 Task: Send an email with the signature Emily Brown with the subject Introduction of new information and the message Can you please send me the most recent version of the project plan? from softage.10@softage.net to softage.1@softage.net and move the email from Sent Items to the folder Compensation
Action: Mouse moved to (75, 92)
Screenshot: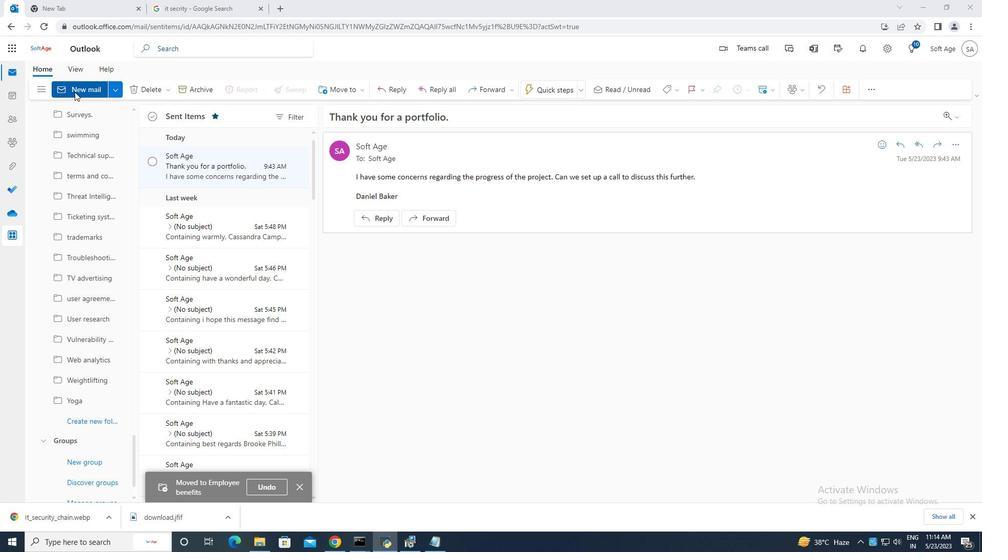 
Action: Mouse pressed left at (75, 92)
Screenshot: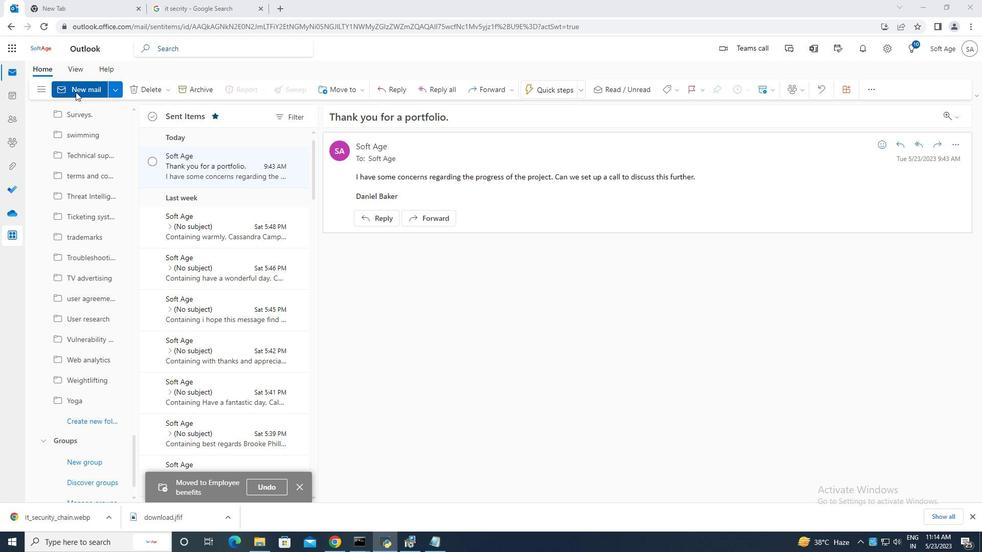 
Action: Mouse moved to (662, 90)
Screenshot: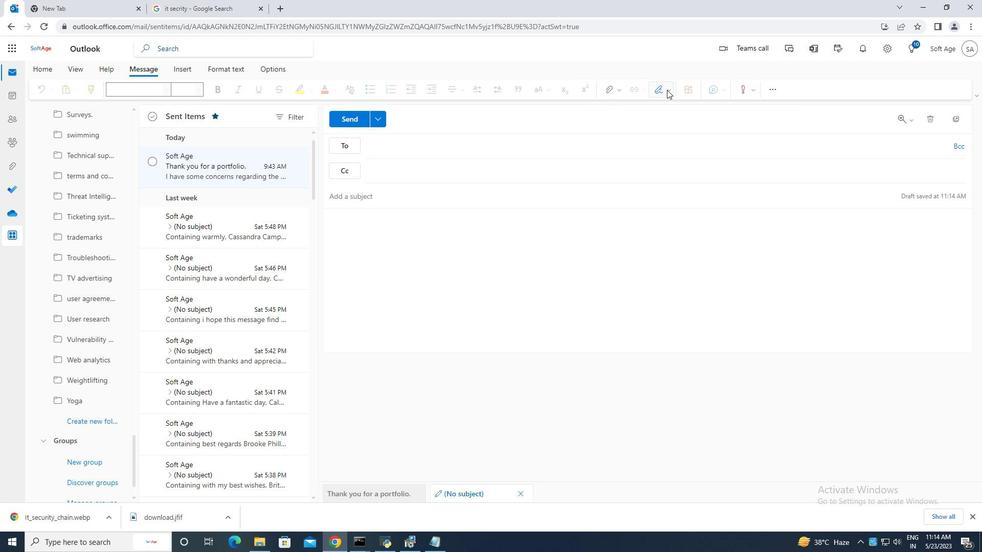 
Action: Mouse pressed left at (662, 90)
Screenshot: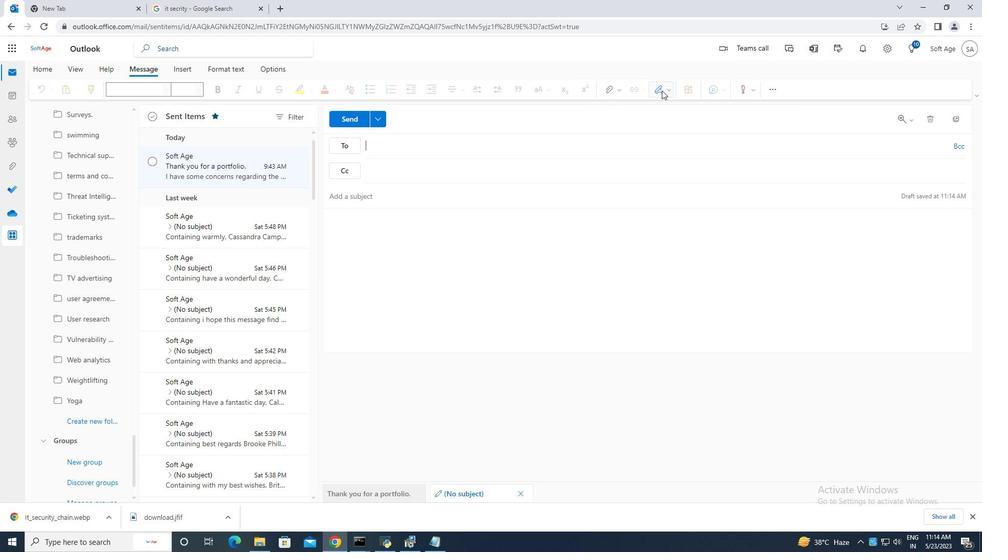 
Action: Mouse moved to (358, 194)
Screenshot: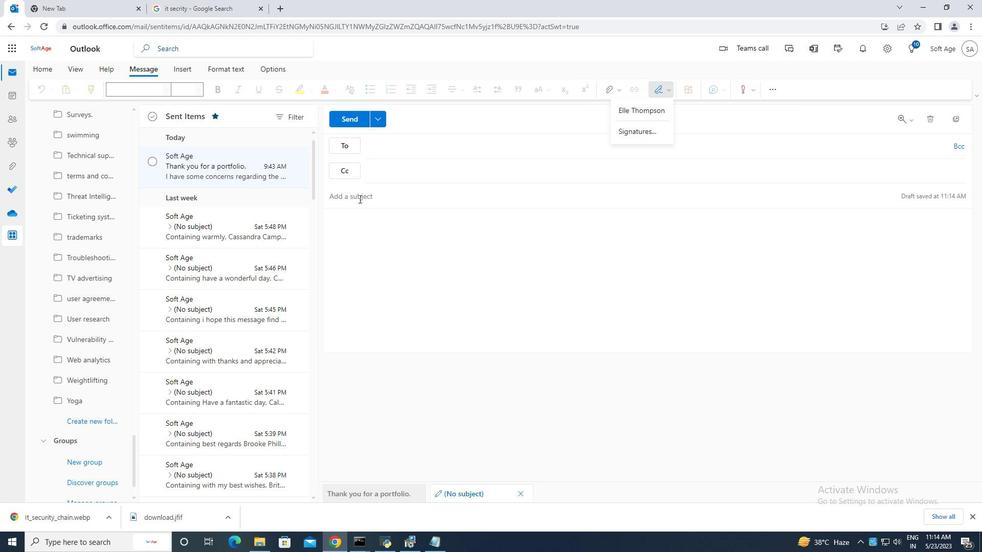 
Action: Mouse pressed left at (358, 194)
Screenshot: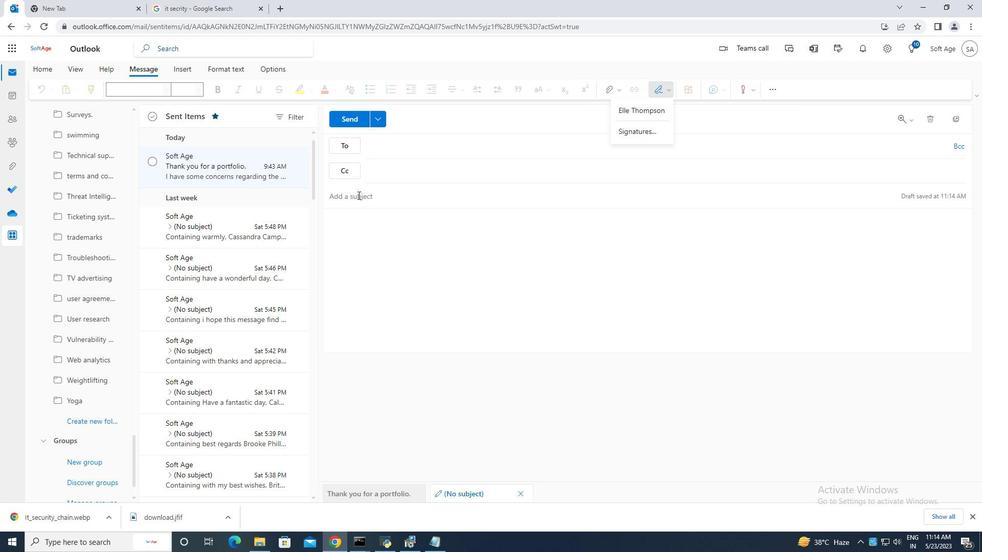 
Action: Mouse moved to (358, 194)
Screenshot: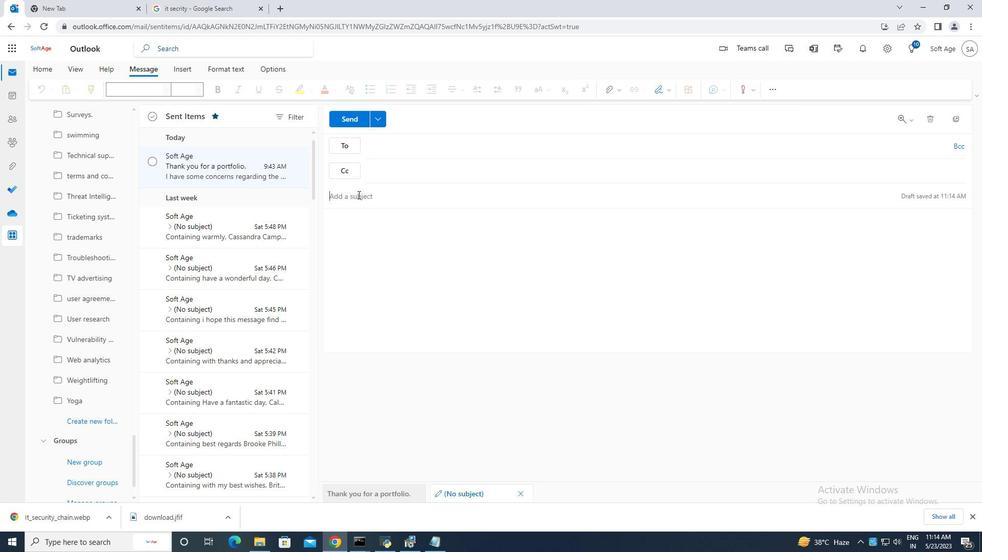 
Action: Key pressed <Key.caps_lock>
Screenshot: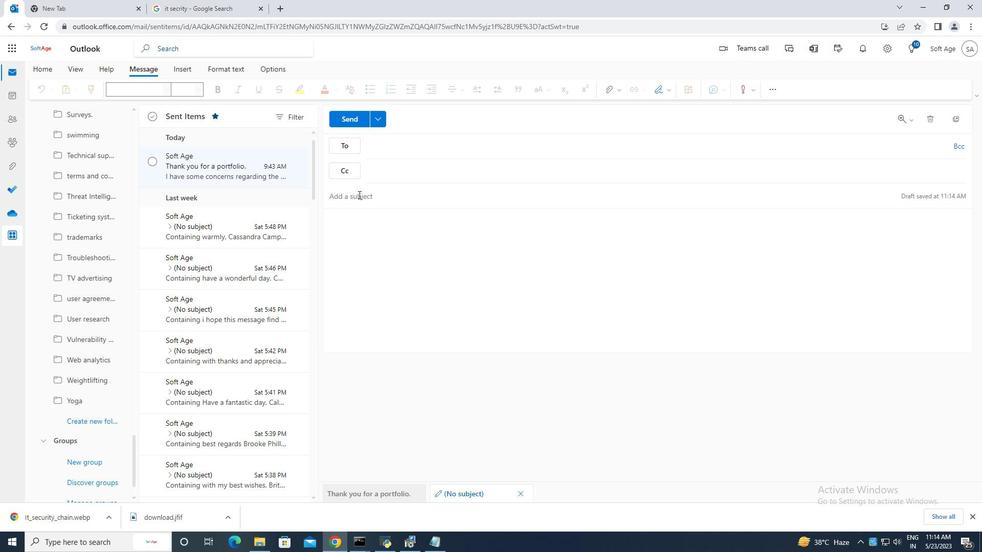 
Action: Mouse moved to (657, 93)
Screenshot: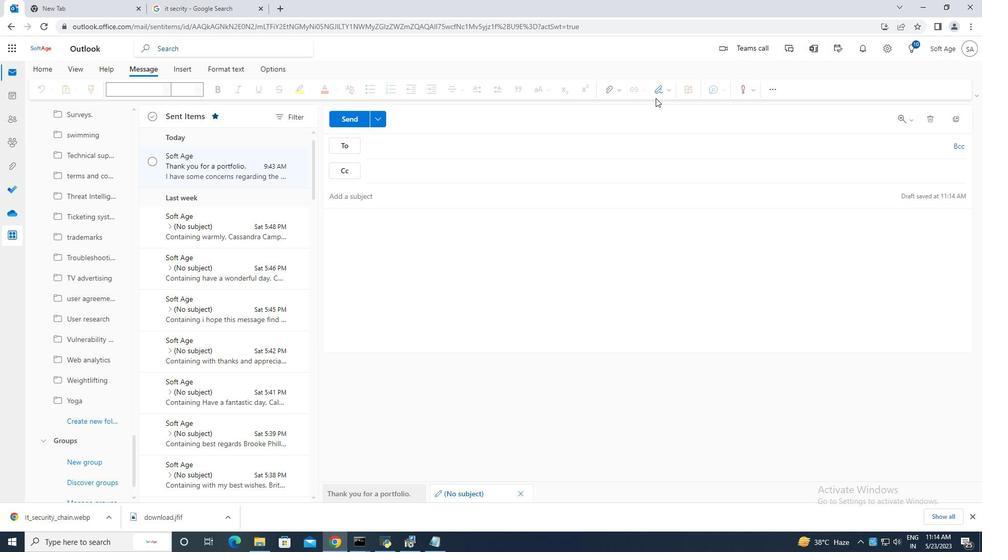 
Action: Mouse pressed left at (657, 93)
Screenshot: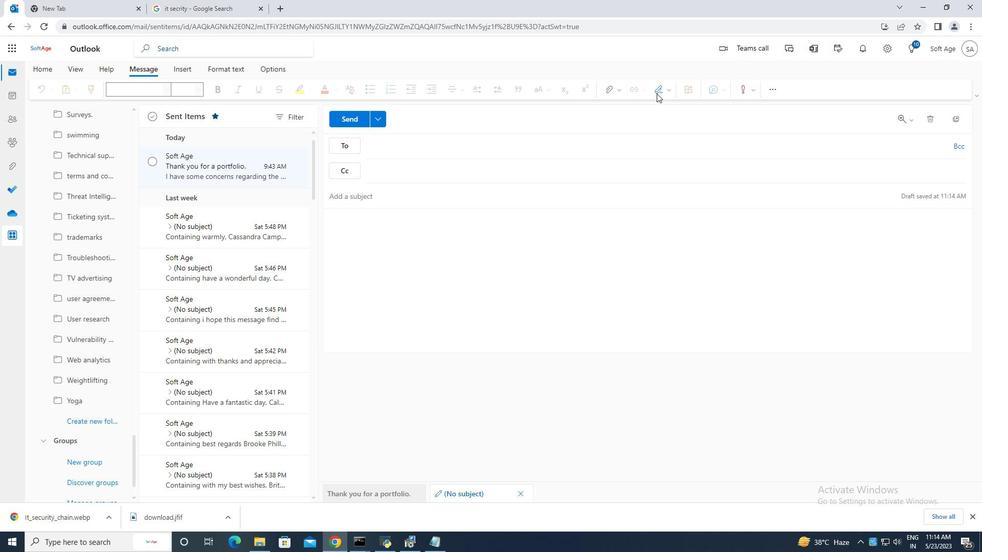 
Action: Mouse moved to (645, 132)
Screenshot: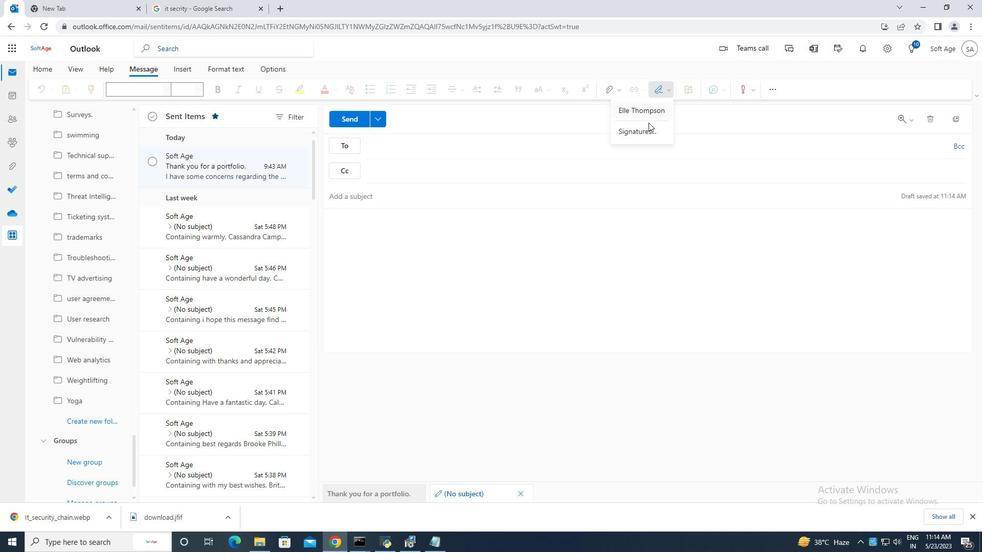 
Action: Mouse pressed left at (645, 132)
Screenshot: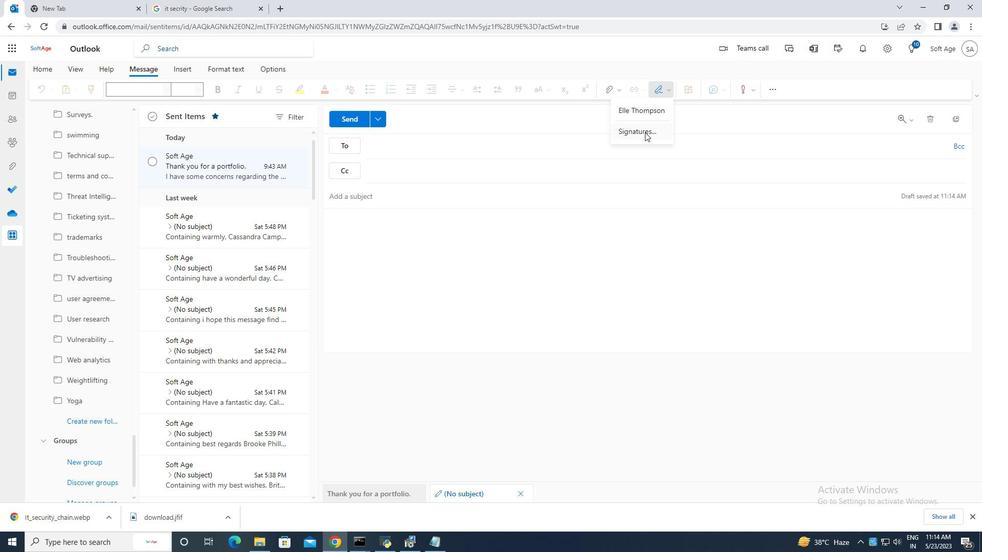 
Action: Mouse moved to (701, 171)
Screenshot: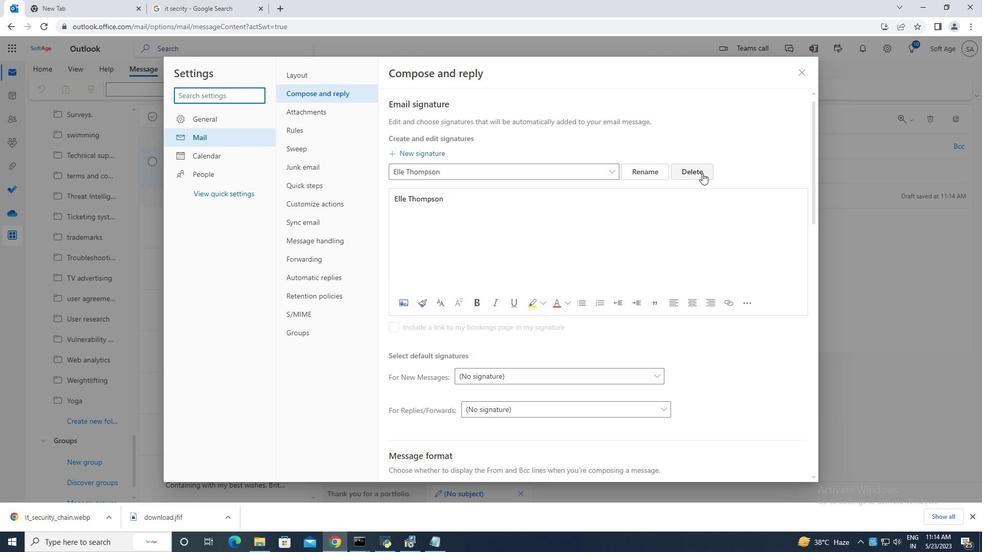 
Action: Mouse pressed left at (701, 171)
Screenshot: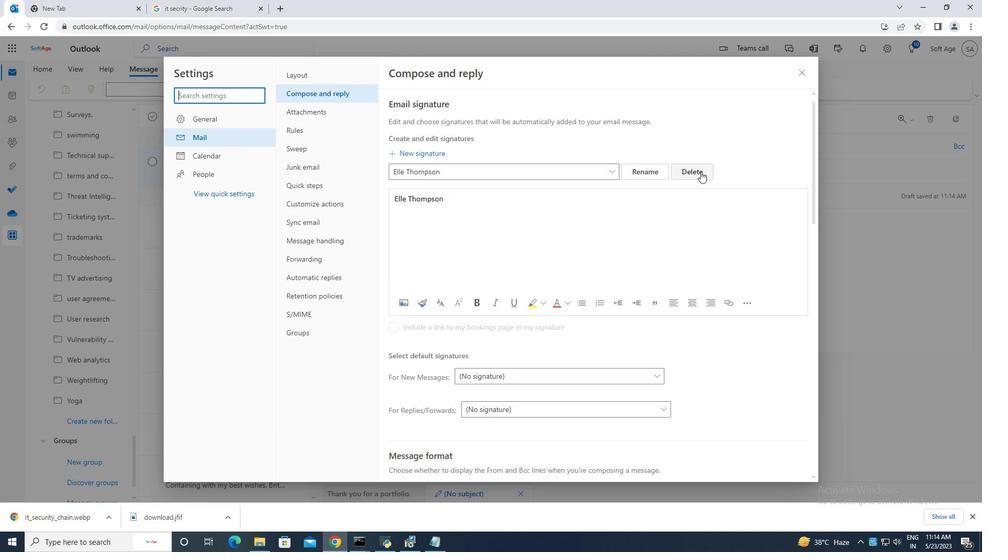 
Action: Mouse moved to (447, 173)
Screenshot: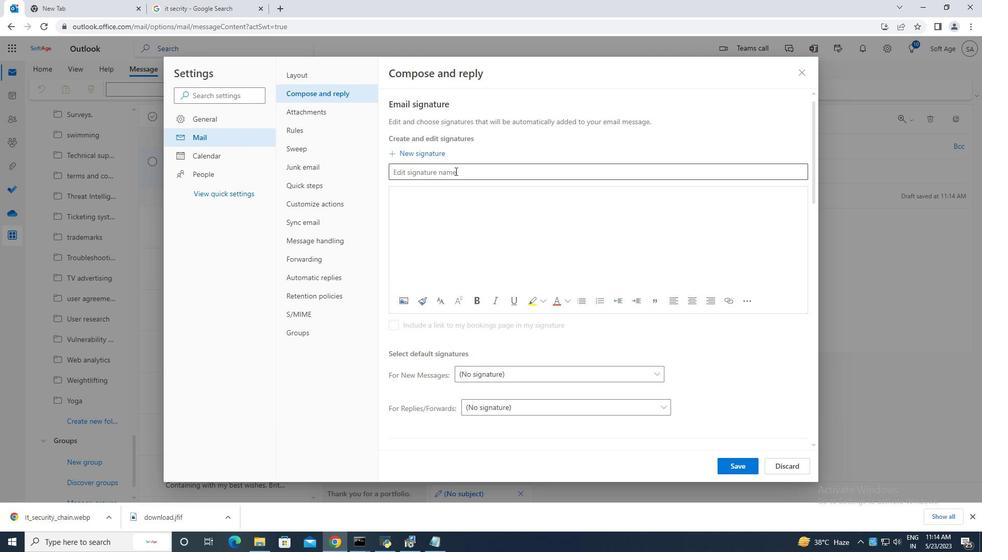 
Action: Mouse pressed left at (447, 173)
Screenshot: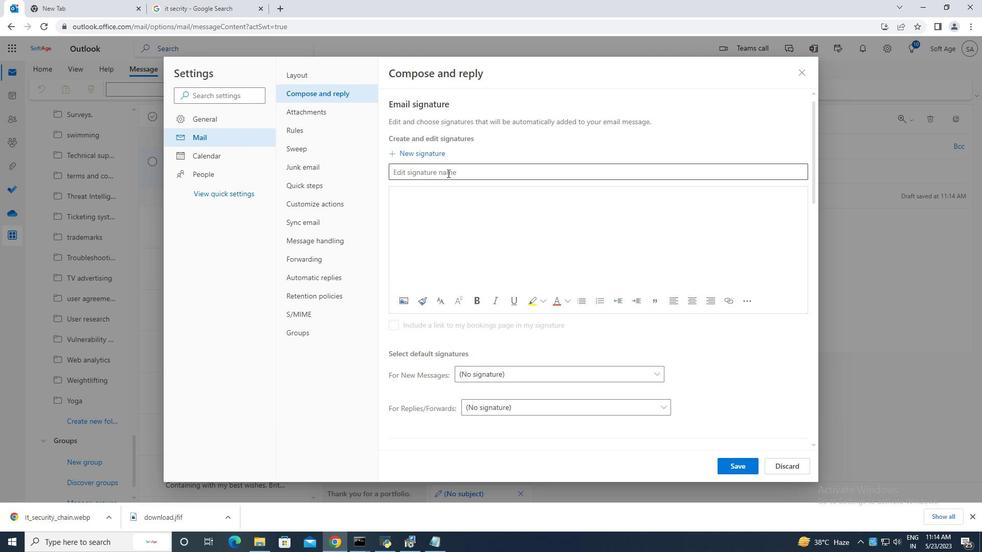 
Action: Key pressed <Key.caps_lock>e<Key.caps_lock>MILY<Key.space><Key.backspace><Key.backspace><Key.backspace><Key.backspace><Key.backspace><Key.backspace>E<Key.caps_lock>mily<Key.space><Key.caps_lock>B<Key.caps_lock>rown
Screenshot: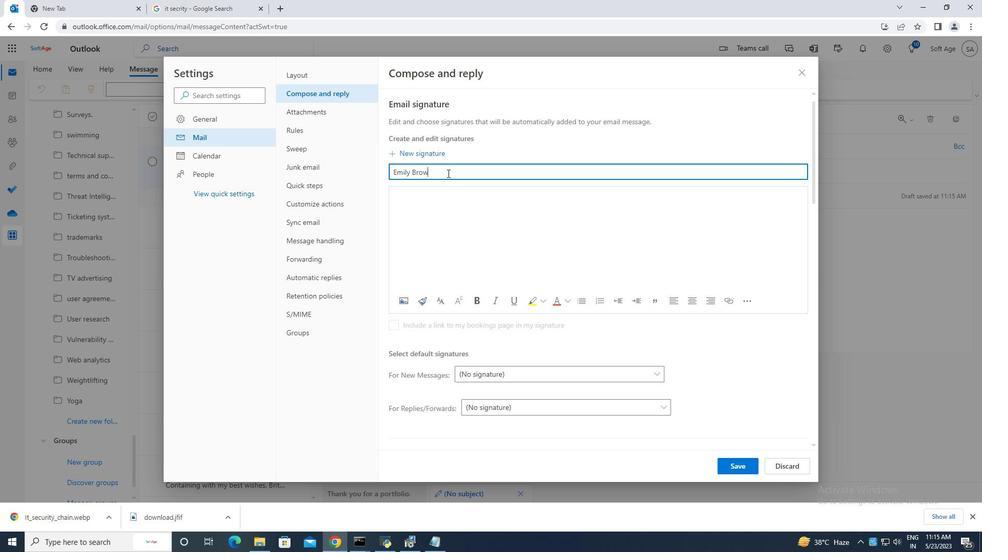 
Action: Mouse moved to (413, 204)
Screenshot: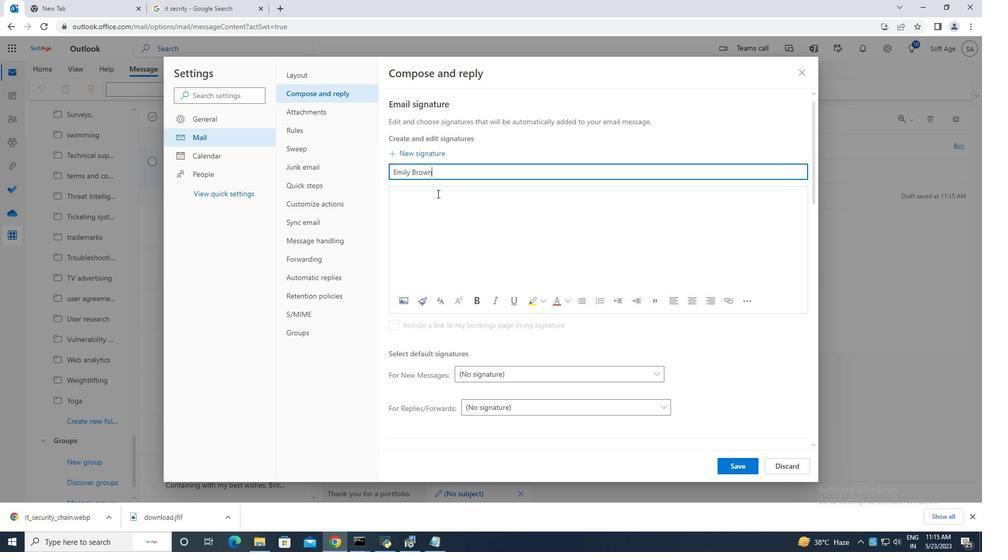 
Action: Mouse pressed left at (413, 204)
Screenshot: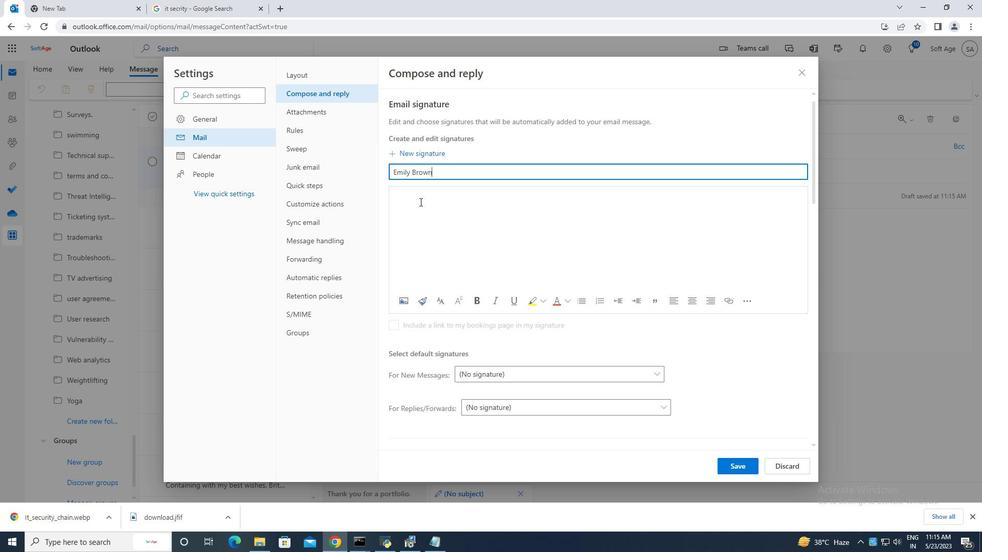 
Action: Key pressed <Key.caps_lock>E<Key.caps_lock>mily<Key.space><Key.caps_lock>B<Key.caps_lock>rown
Screenshot: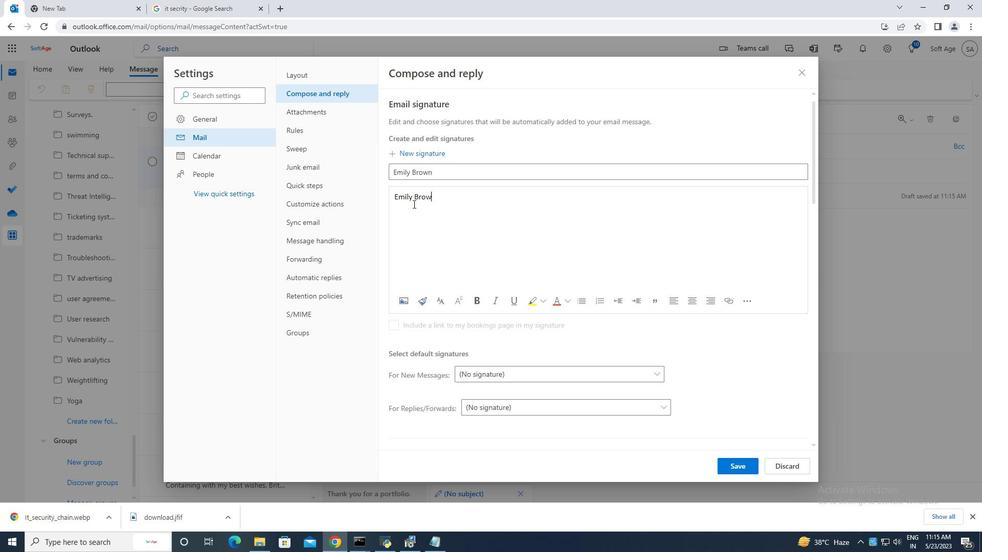 
Action: Mouse moved to (745, 471)
Screenshot: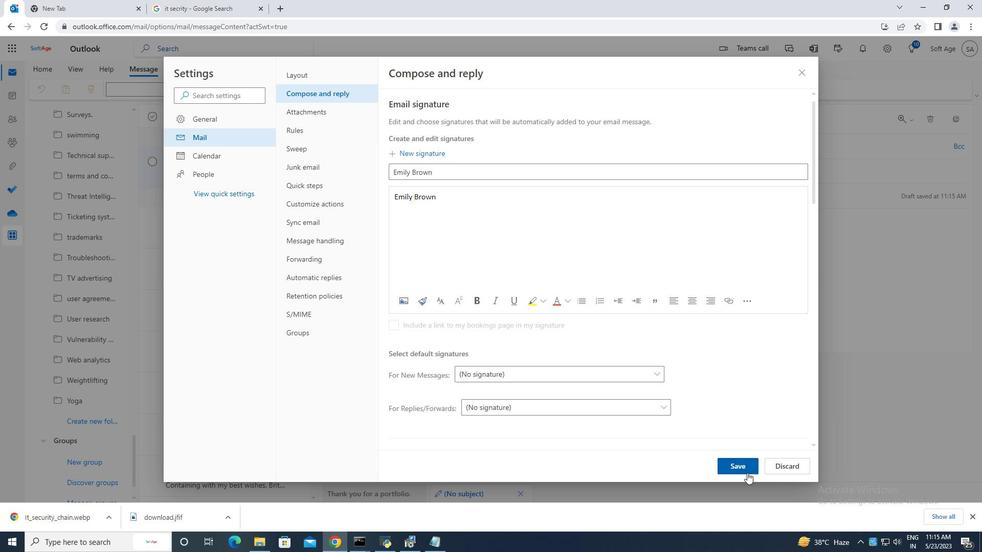 
Action: Mouse pressed left at (745, 471)
Screenshot: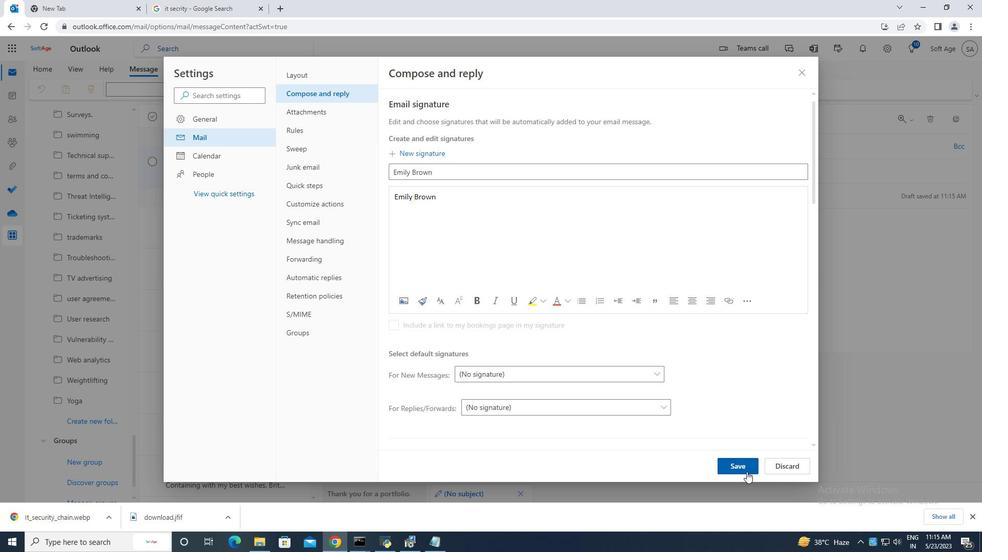 
Action: Mouse moved to (802, 73)
Screenshot: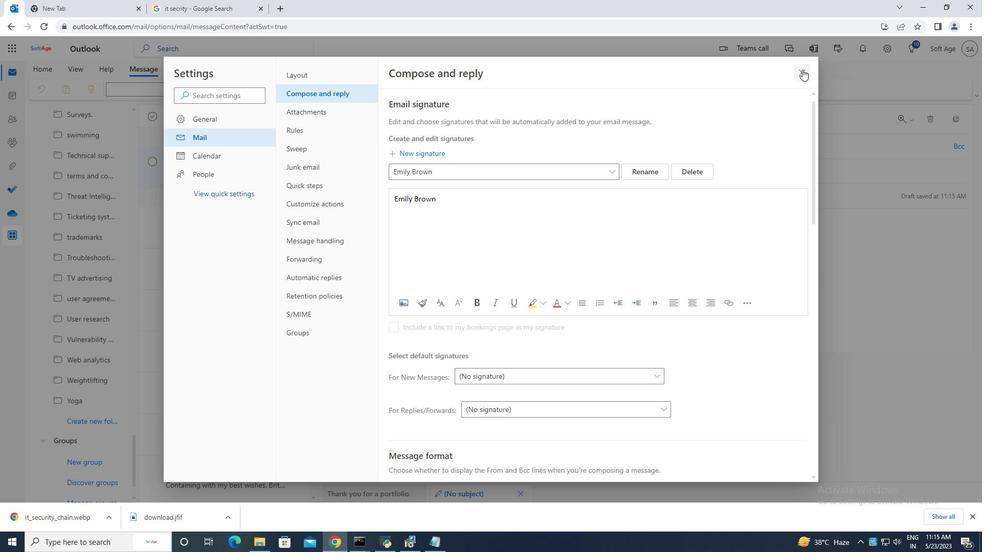 
Action: Mouse pressed left at (802, 73)
Screenshot: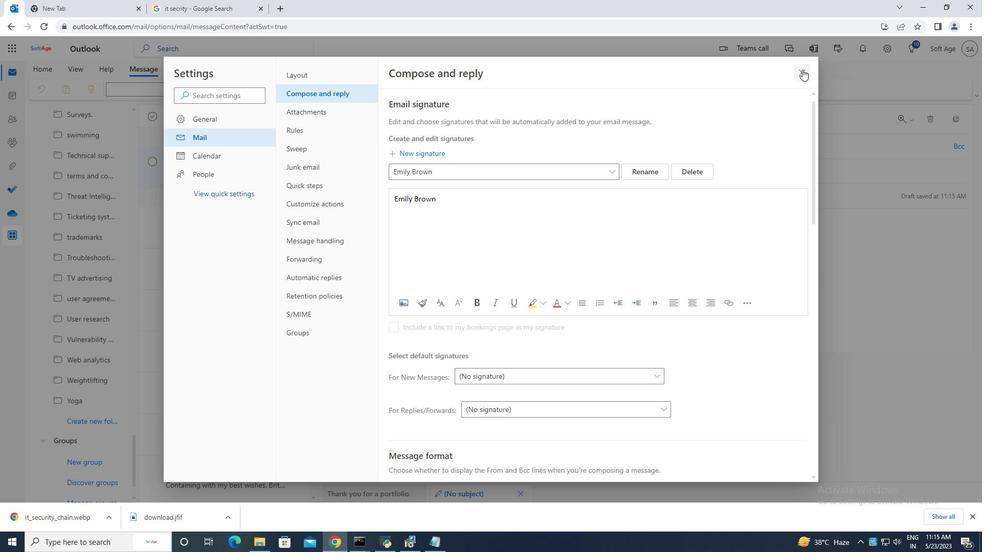 
Action: Mouse moved to (654, 93)
Screenshot: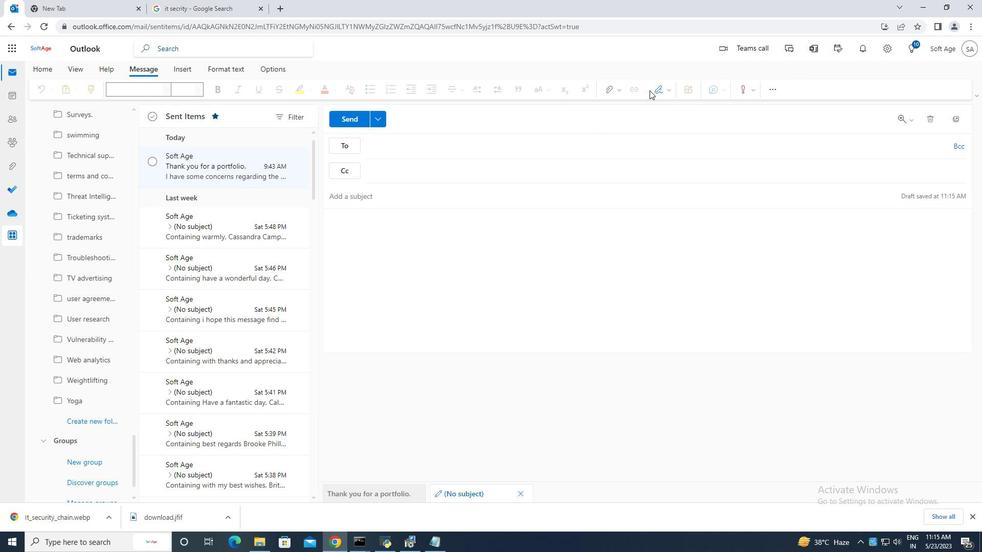 
Action: Mouse pressed left at (654, 93)
Screenshot: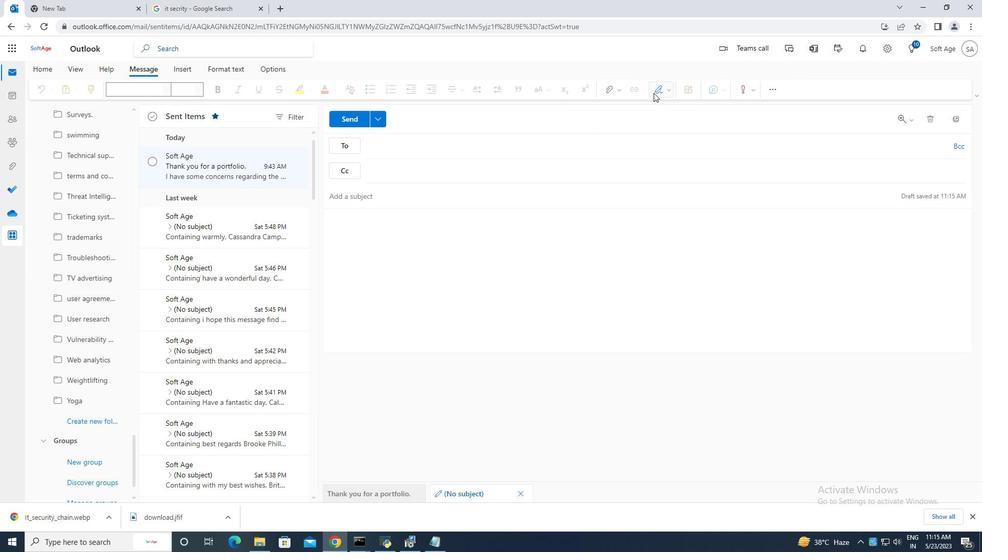 
Action: Mouse moved to (649, 110)
Screenshot: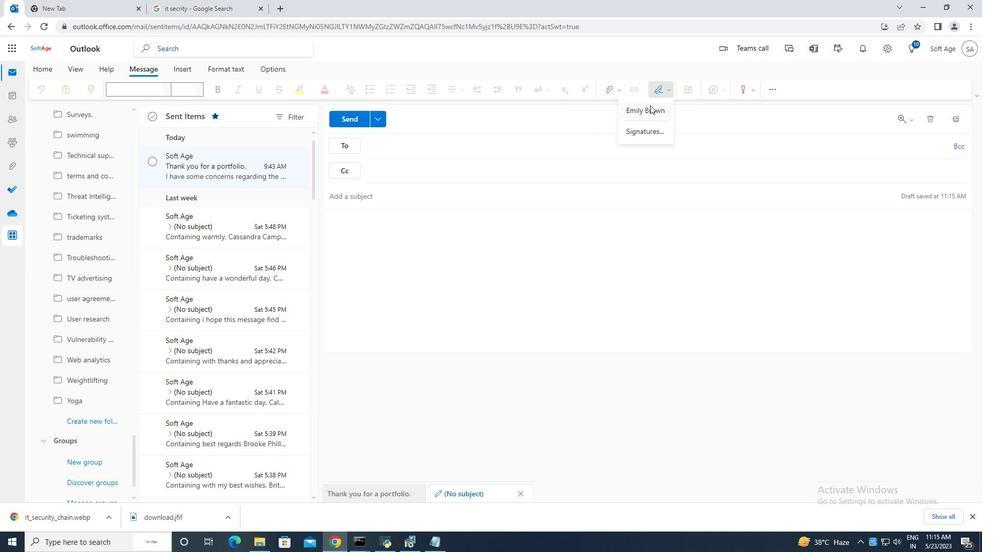 
Action: Mouse pressed left at (649, 110)
Screenshot: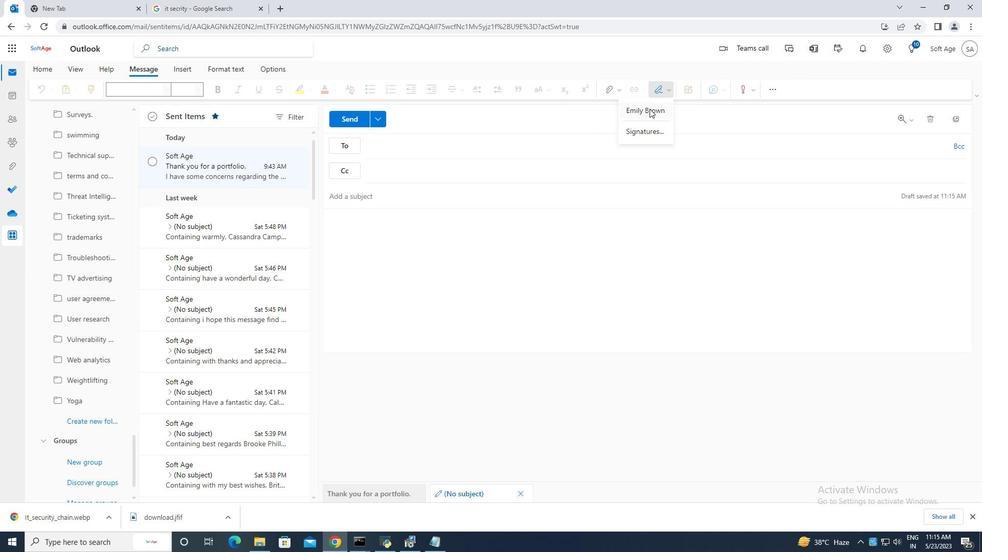
Action: Mouse moved to (359, 197)
Screenshot: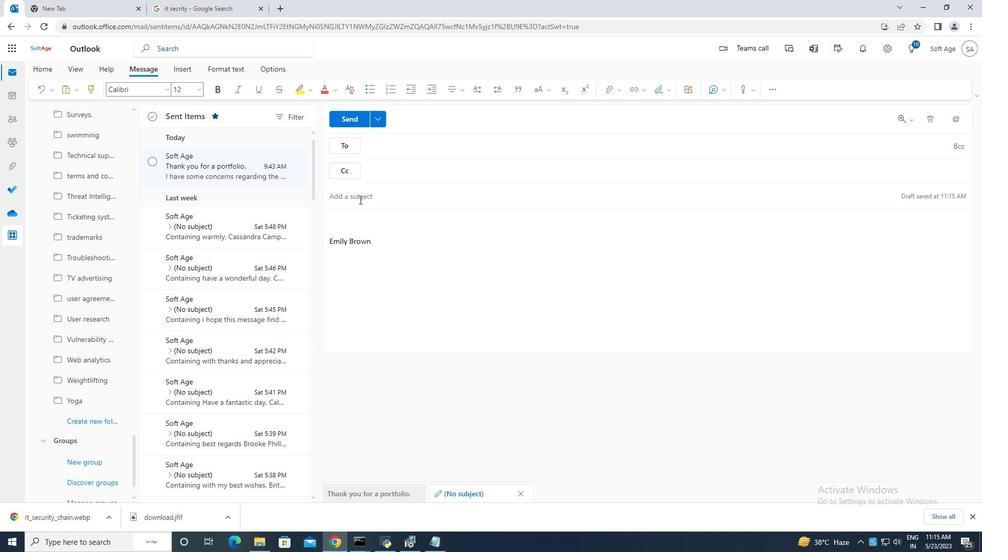 
Action: Mouse pressed left at (359, 197)
Screenshot: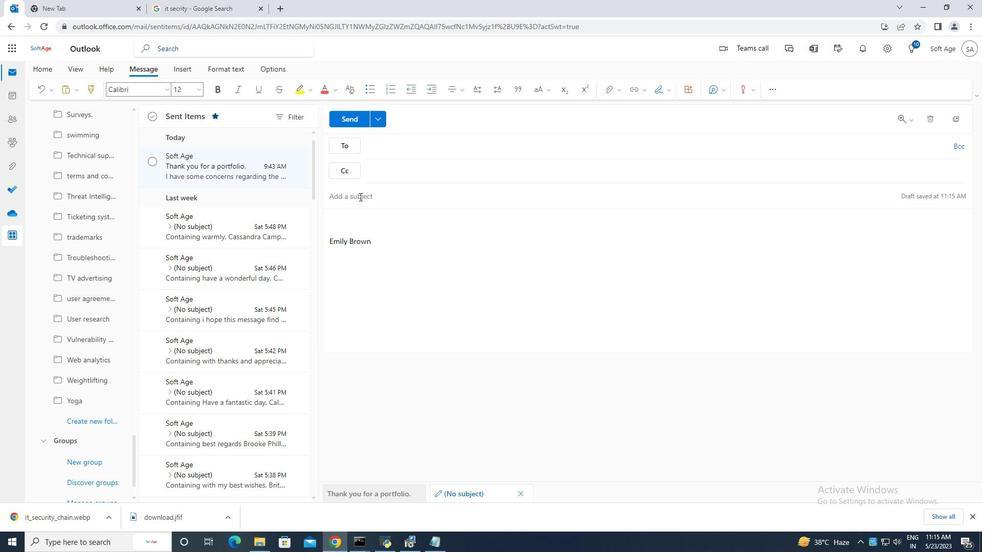 
Action: Key pressed <Key.caps_lock>I<Key.caps_lock>ntrouction<Key.space><Key.backspace><Key.backspace><Key.backspace><Key.backspace><Key.backspace><Key.backspace><Key.backspace>duction<Key.space>of<Key.space>new<Key.space>information.
Screenshot: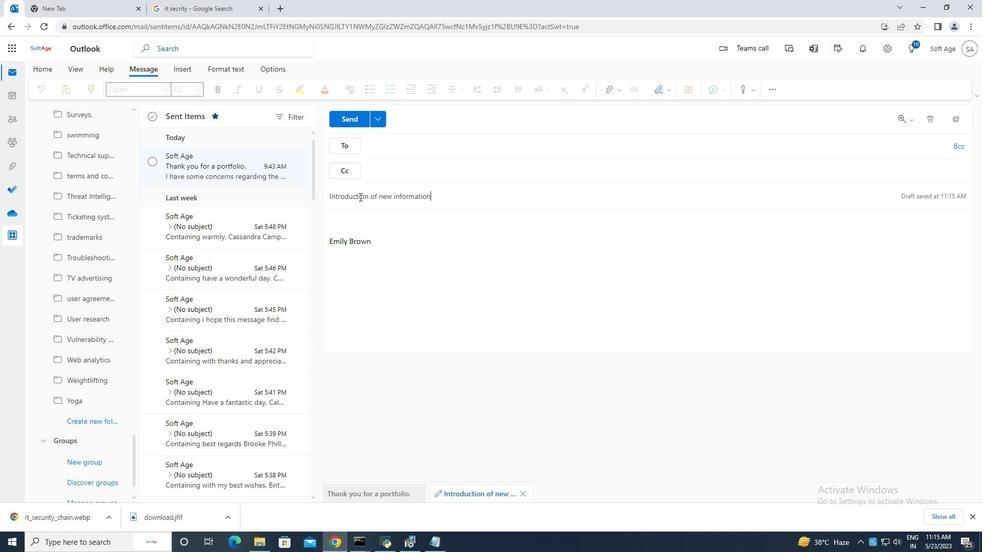 
Action: Mouse moved to (356, 211)
Screenshot: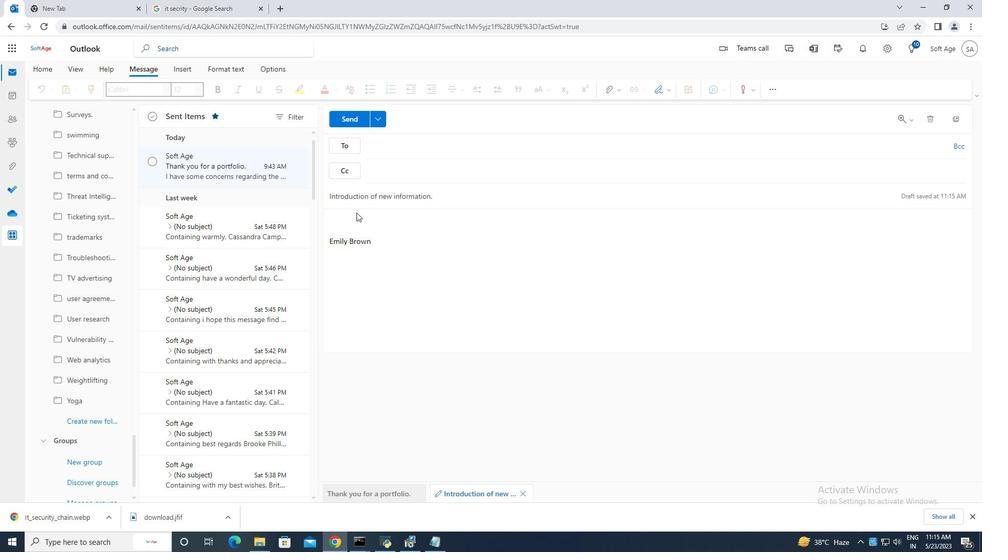 
Action: Mouse pressed left at (356, 211)
Screenshot: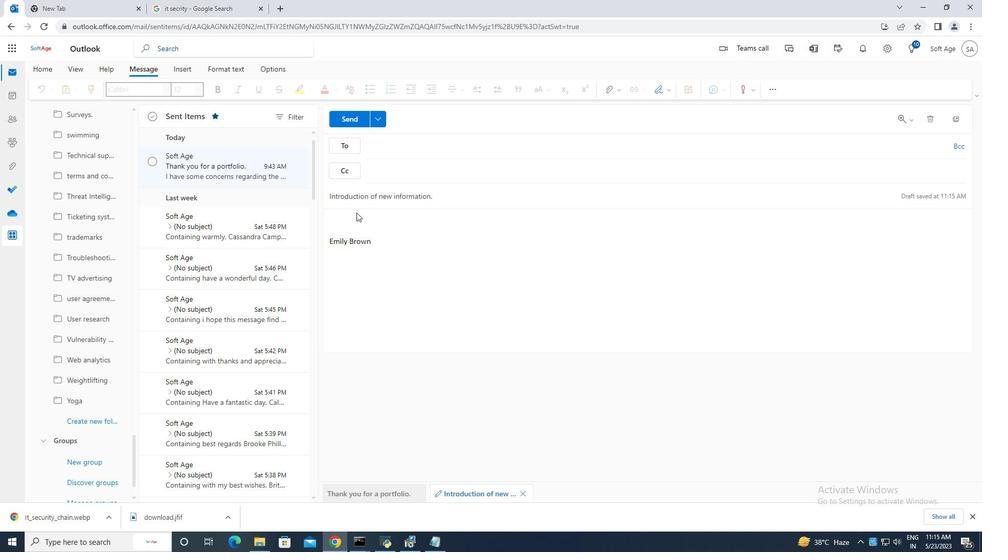 
Action: Mouse moved to (354, 219)
Screenshot: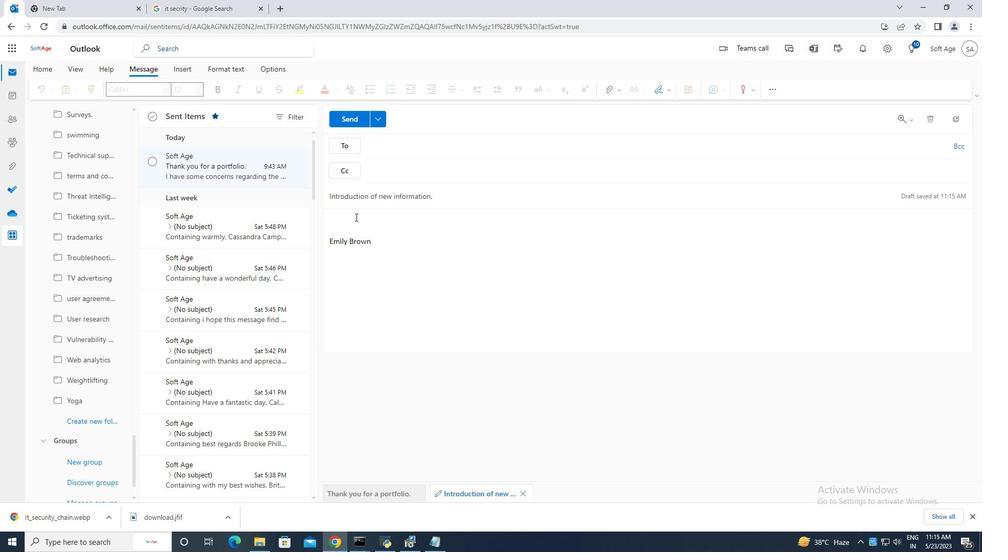 
Action: Mouse pressed left at (354, 219)
Screenshot: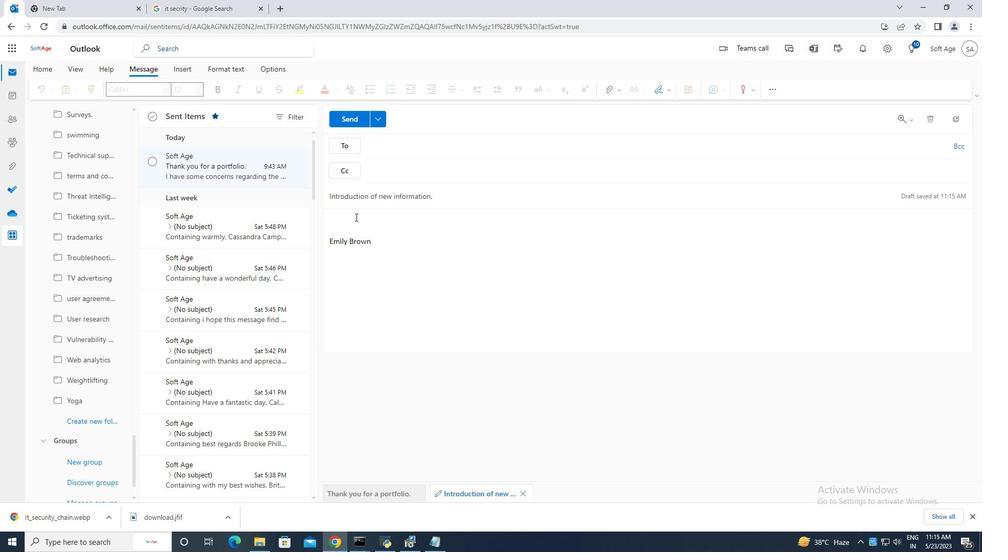 
Action: Mouse moved to (351, 218)
Screenshot: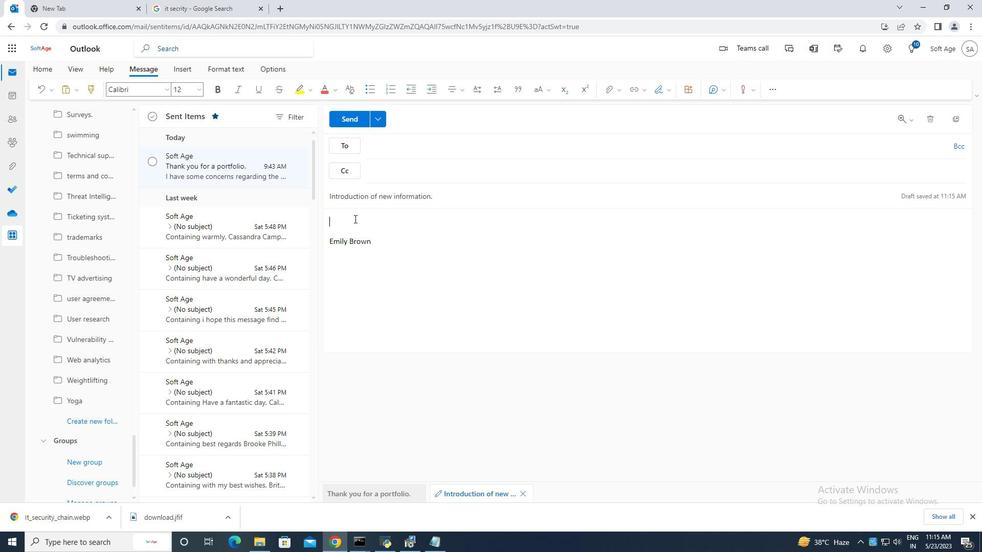 
Action: Key pressed <Key.caps_lock>C<Key.caps_lock>an<Key.space>you<Key.space>please<Key.space>send<Key.space>me<Key.space>the<Key.space>most<Key.space>recent<Key.space>version<Key.space>of<Key.space>the<Key.space>project<Key.space>plan.
Screenshot: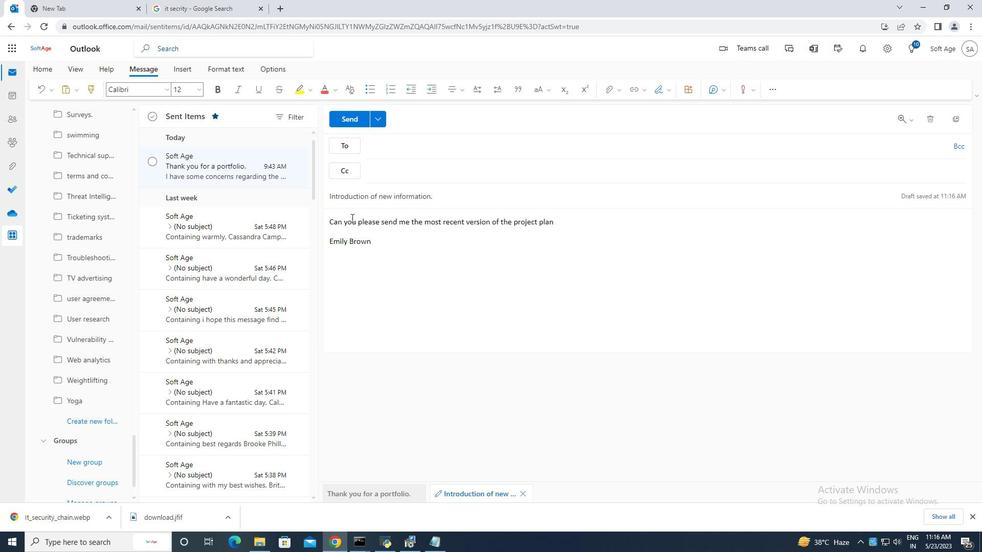 
Action: Mouse moved to (422, 149)
Screenshot: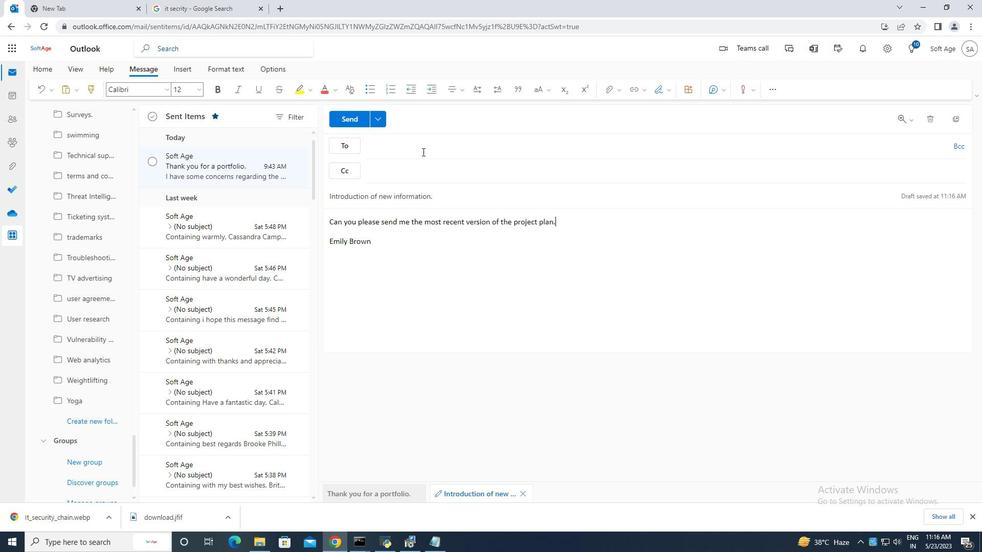 
Action: Mouse pressed left at (422, 149)
Screenshot: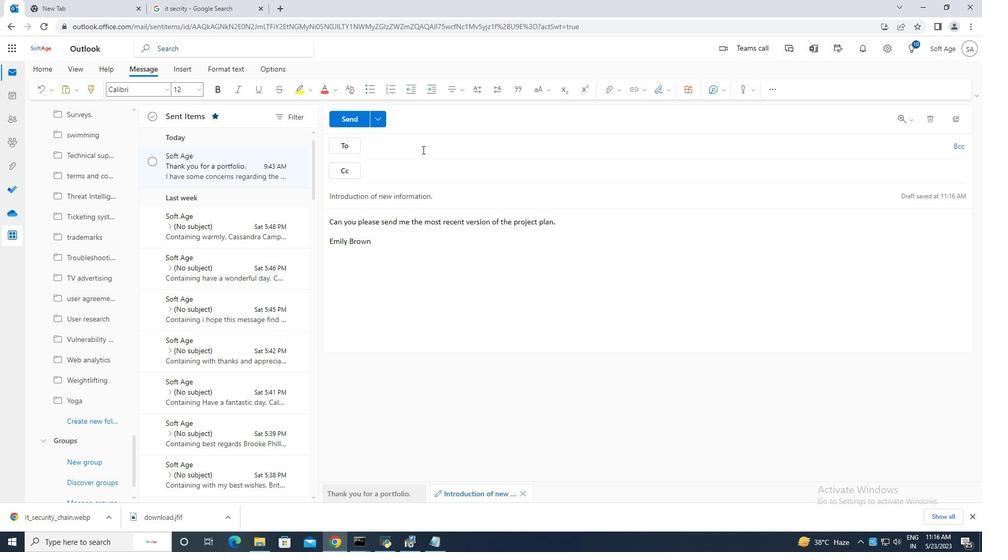 
Action: Key pressed softage.1<Key.shift>@
Screenshot: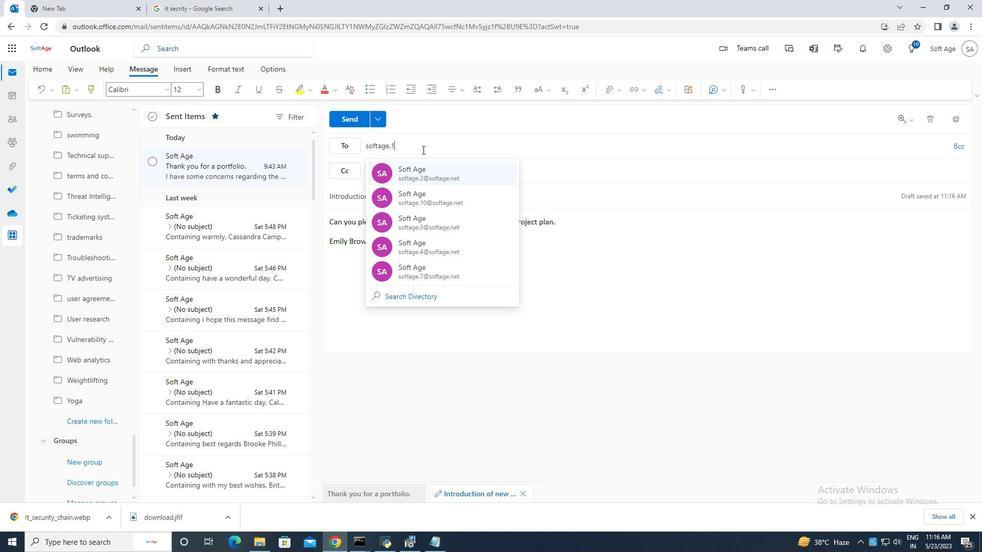 
Action: Mouse moved to (481, 221)
Screenshot: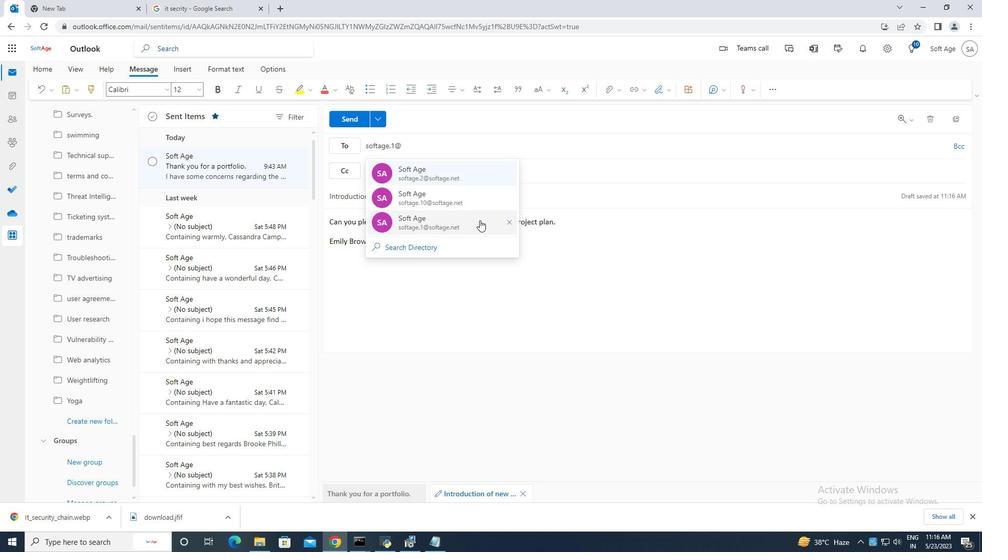 
Action: Mouse pressed left at (481, 221)
Screenshot: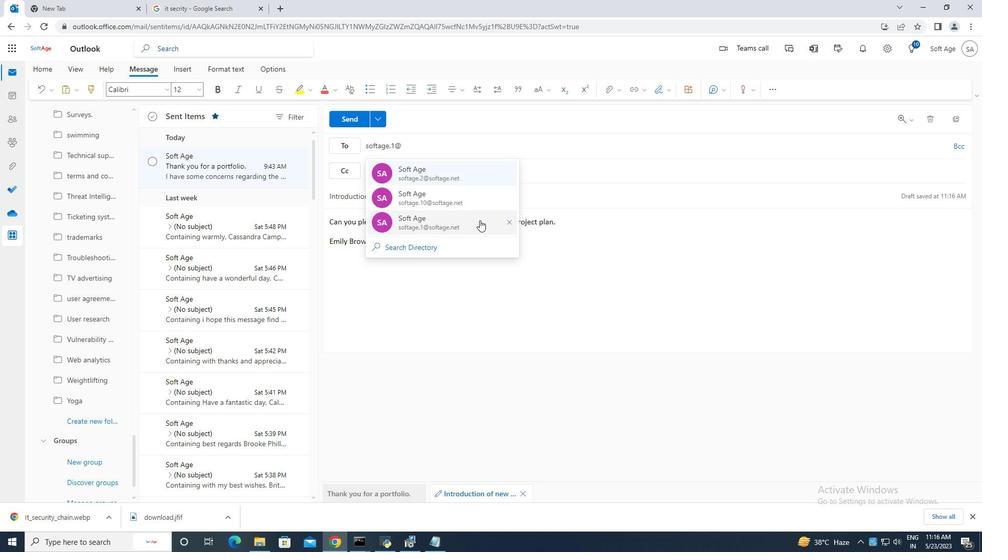 
Action: Mouse moved to (97, 420)
Screenshot: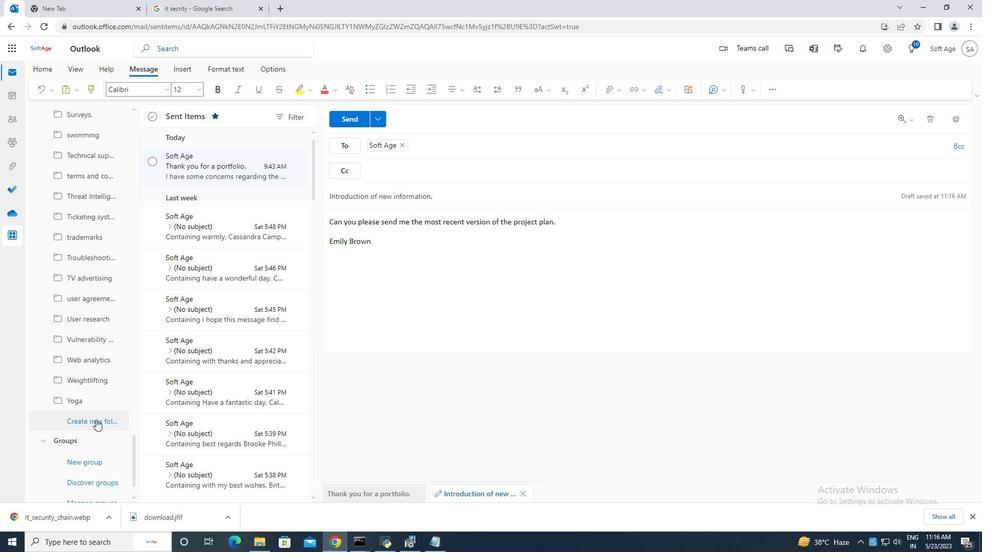 
Action: Mouse pressed left at (97, 420)
Screenshot: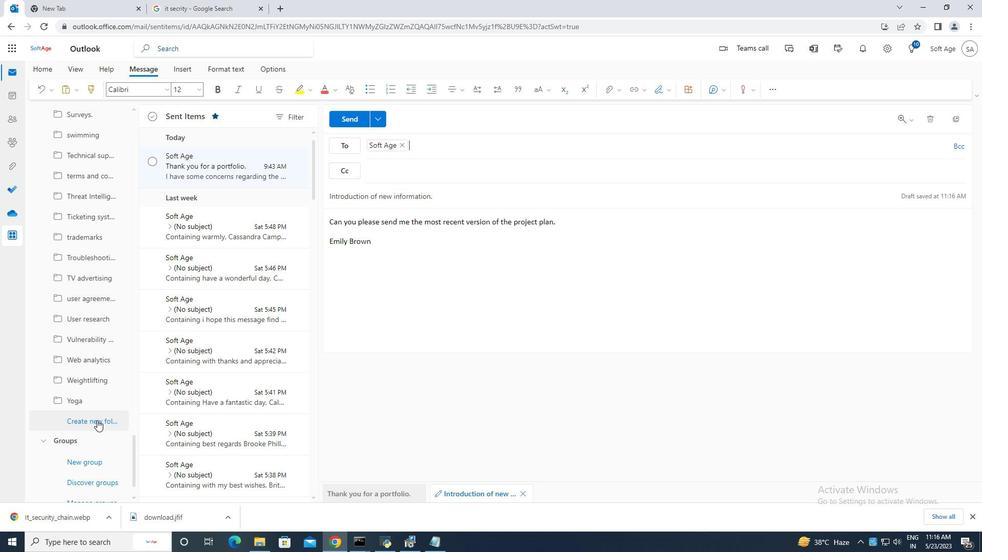 
Action: Mouse moved to (68, 420)
Screenshot: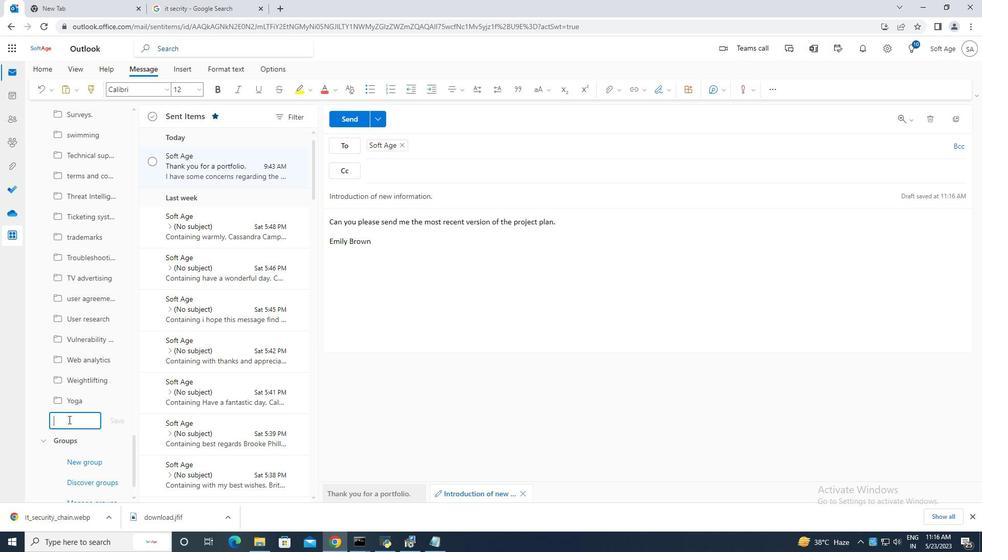 
Action: Mouse pressed left at (68, 420)
Screenshot: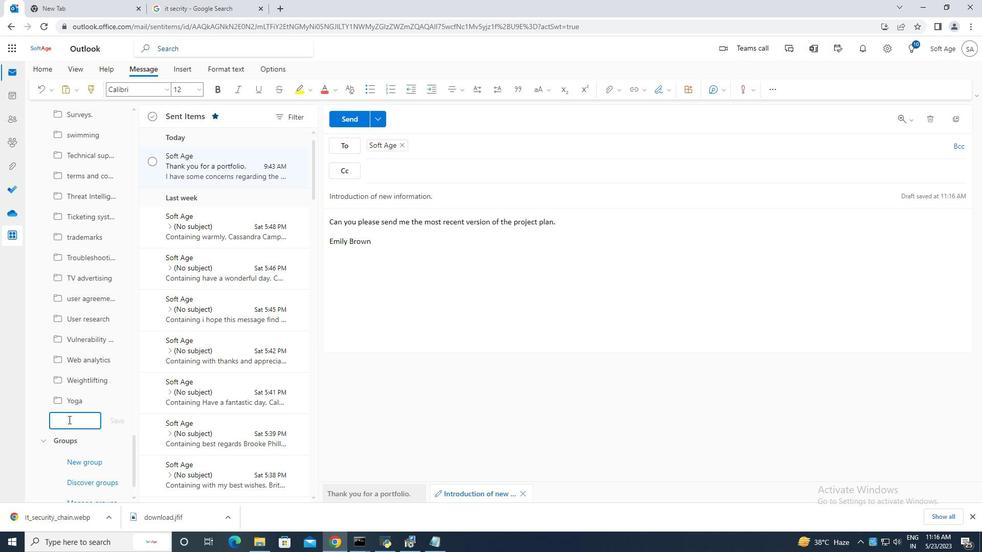 
Action: Key pressed <Key.caps_lock>C<Key.caps_lock>ompse<Key.backspace><Key.backspace>ensation
Screenshot: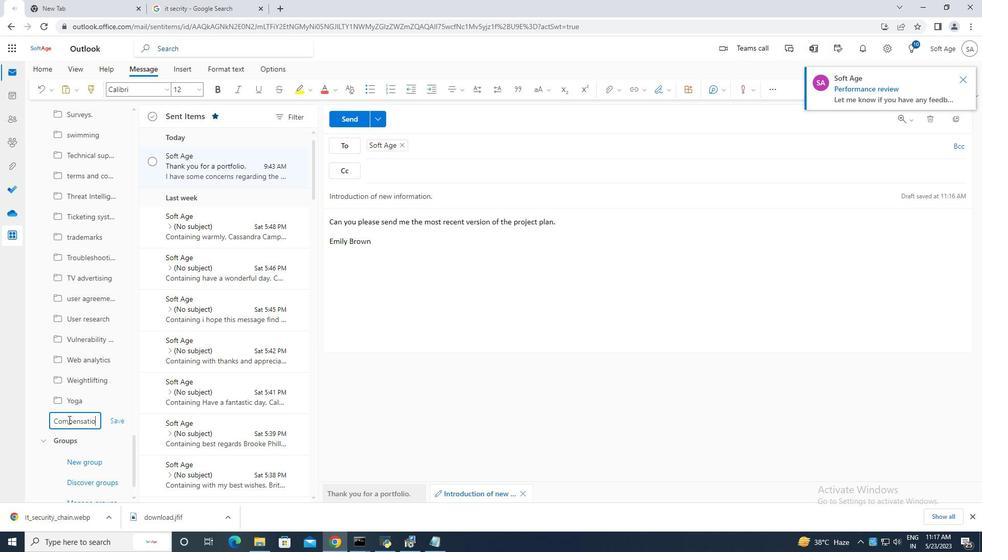 
Action: Mouse moved to (116, 420)
Screenshot: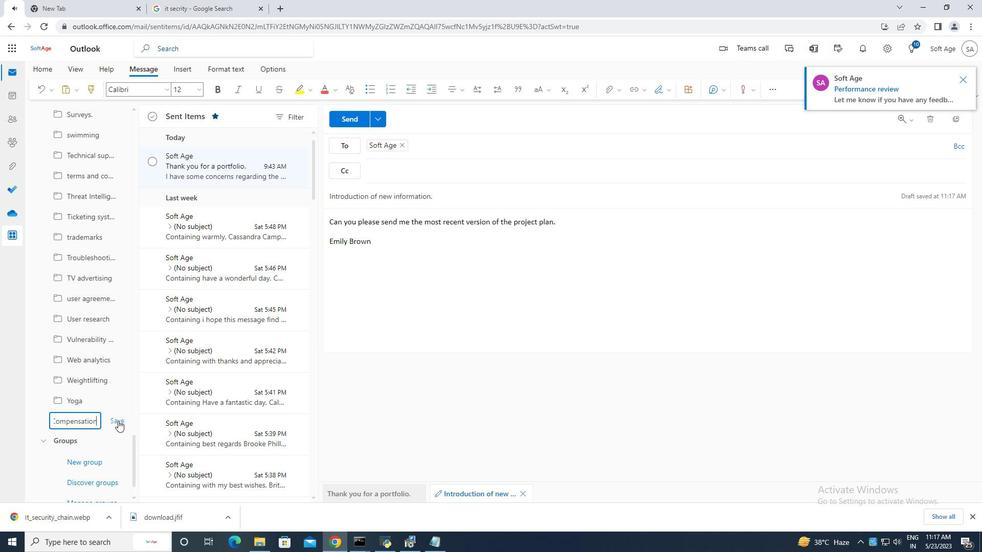 
Action: Mouse pressed left at (116, 420)
Screenshot: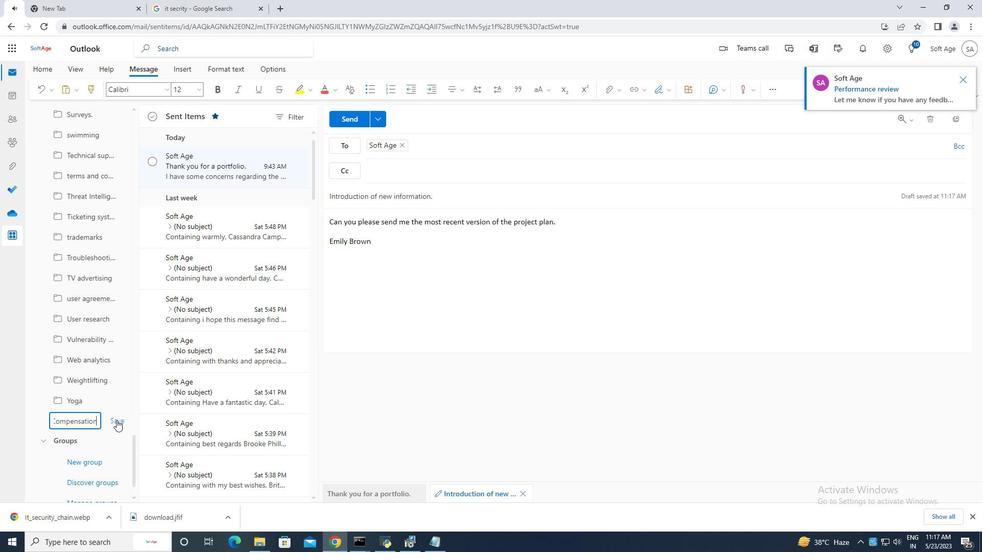 
Action: Mouse moved to (344, 119)
Screenshot: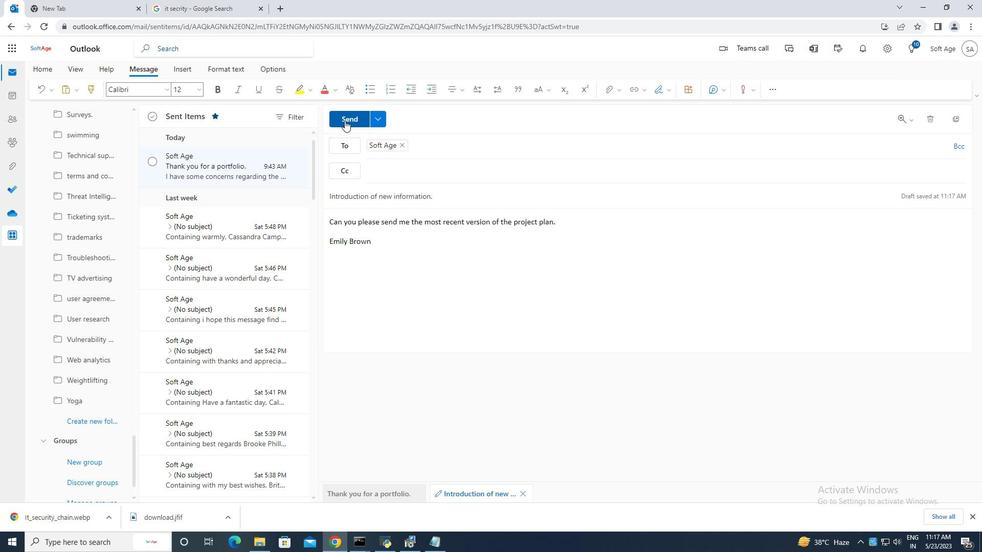 
Action: Mouse pressed left at (344, 119)
Screenshot: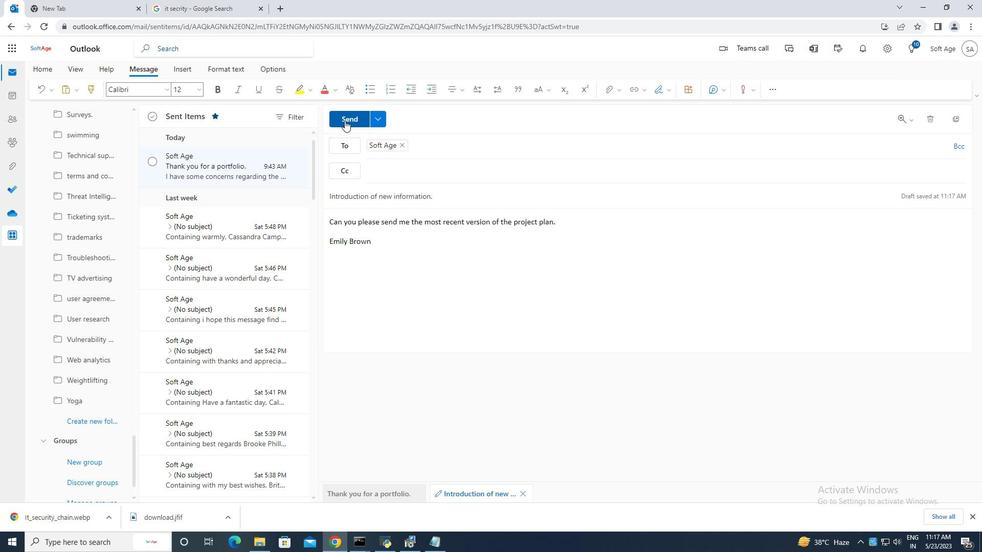 
Action: Mouse moved to (151, 160)
Screenshot: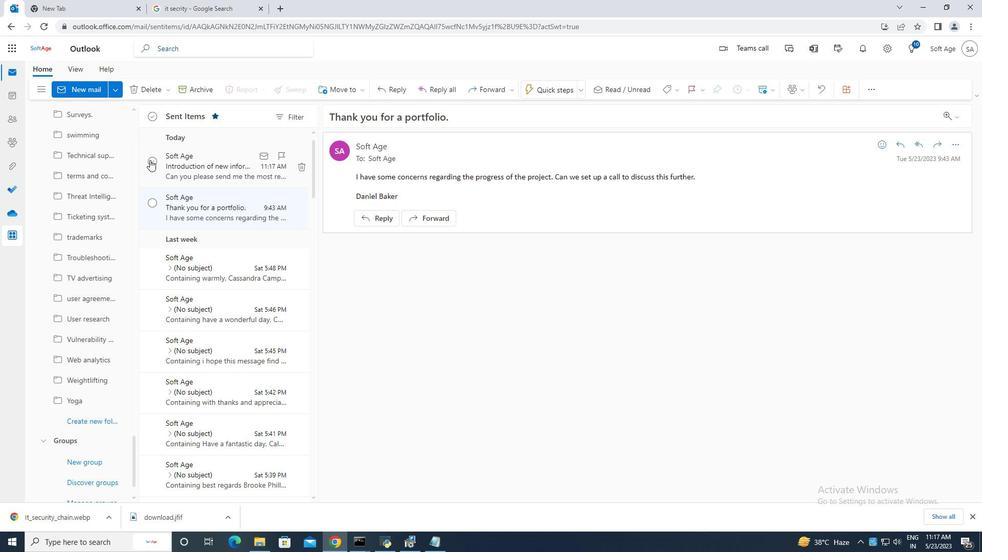 
Action: Mouse pressed left at (151, 160)
Screenshot: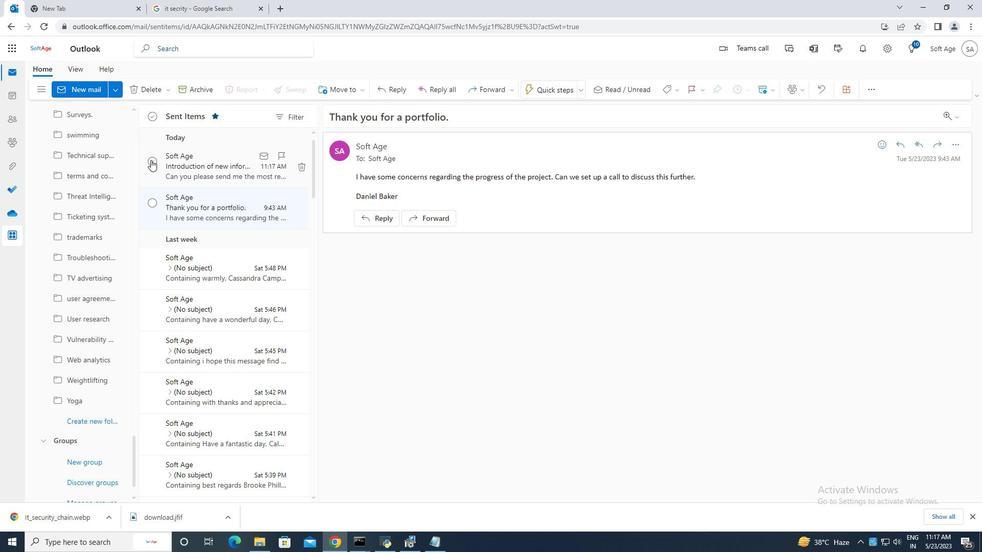 
Action: Mouse moved to (354, 91)
Screenshot: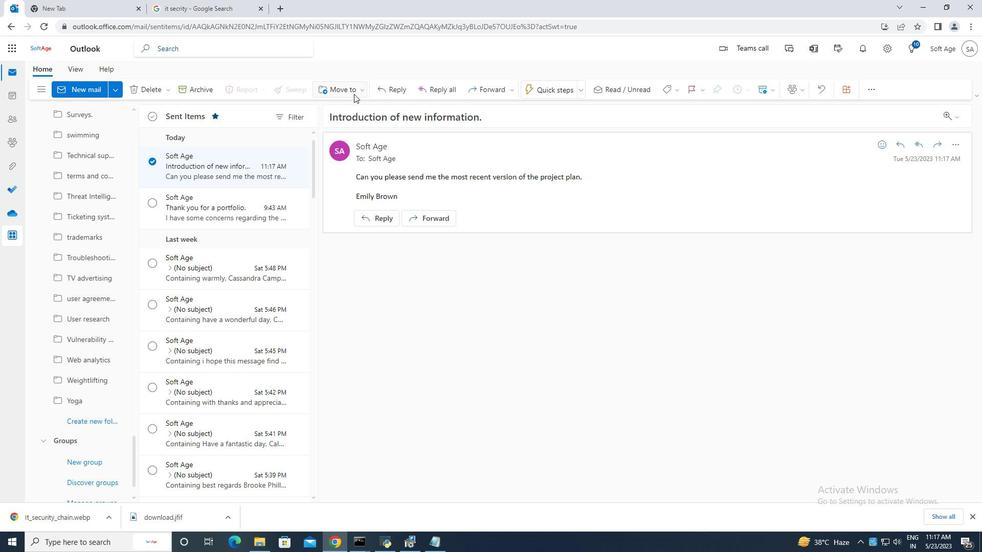 
Action: Mouse pressed left at (354, 91)
Screenshot: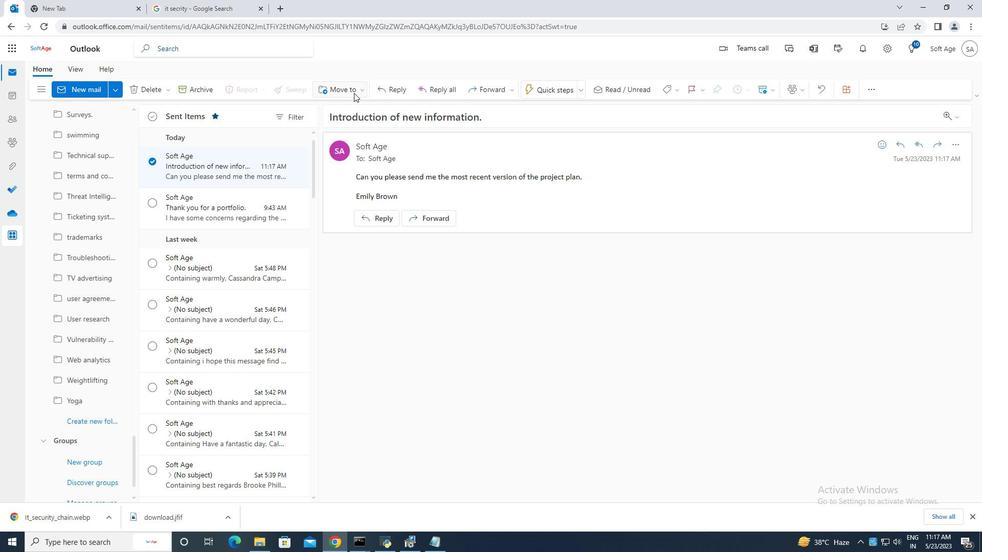 
Action: Mouse moved to (363, 107)
Screenshot: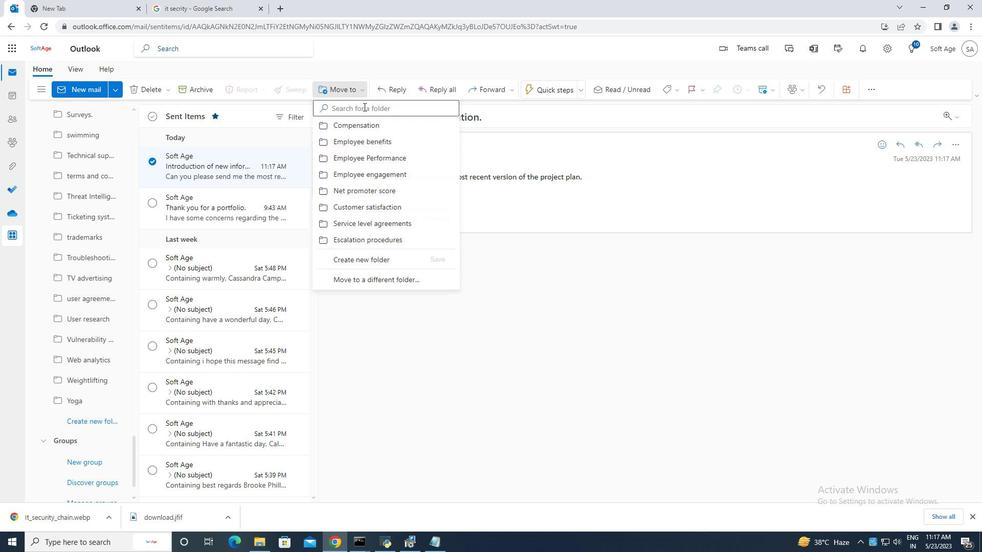 
Action: Mouse pressed left at (363, 107)
Screenshot: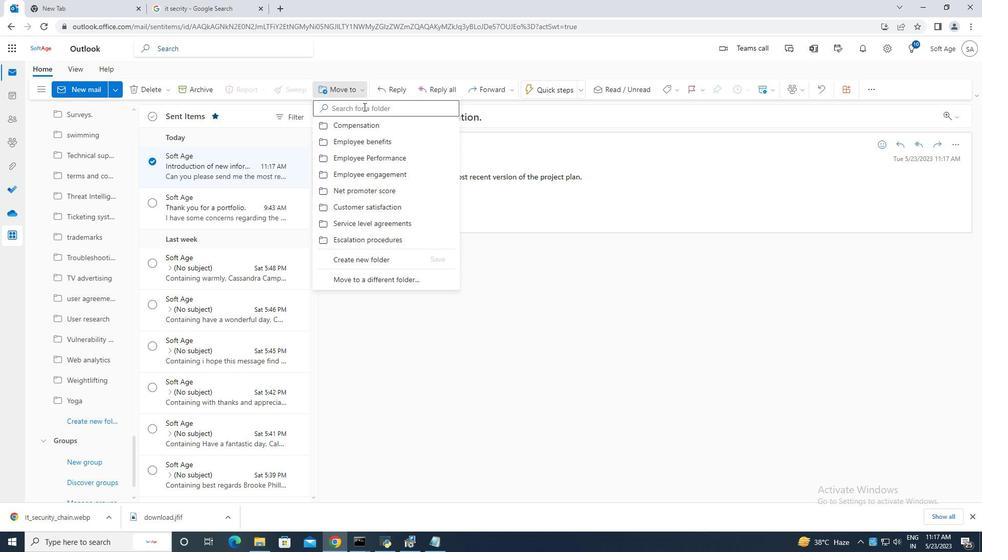 
Action: Mouse moved to (363, 107)
Screenshot: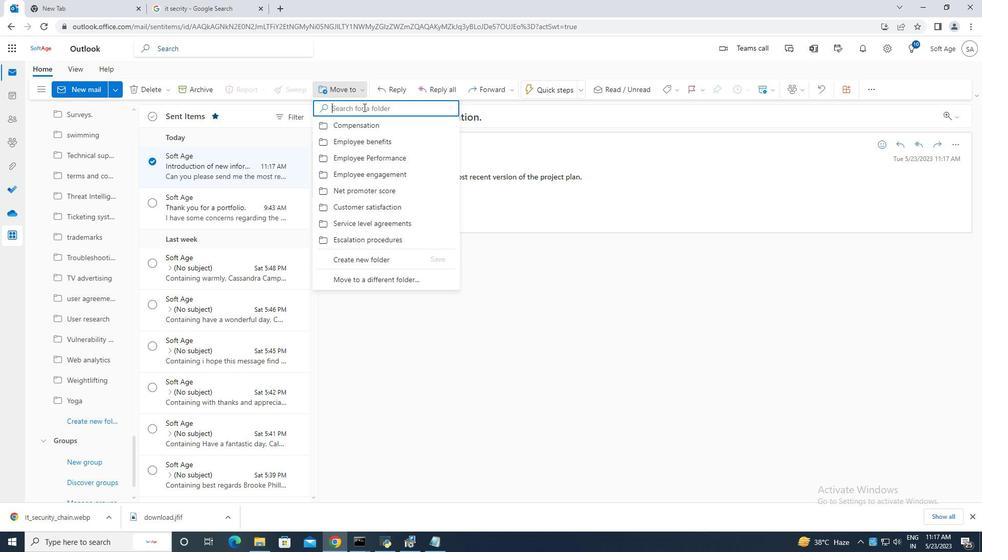 
Action: Key pressed compensation
Screenshot: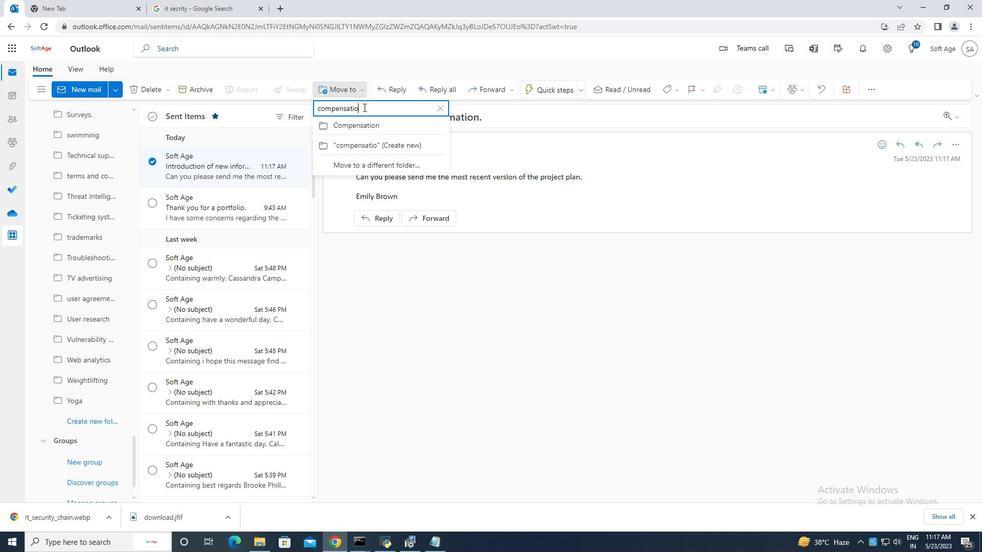 
Action: Mouse moved to (368, 125)
Screenshot: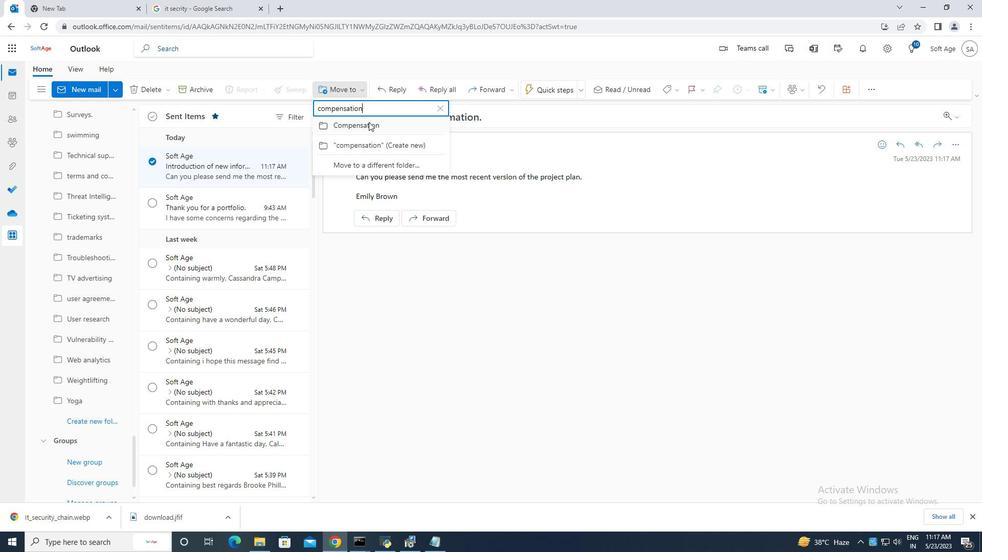 
Action: Mouse pressed left at (368, 125)
Screenshot: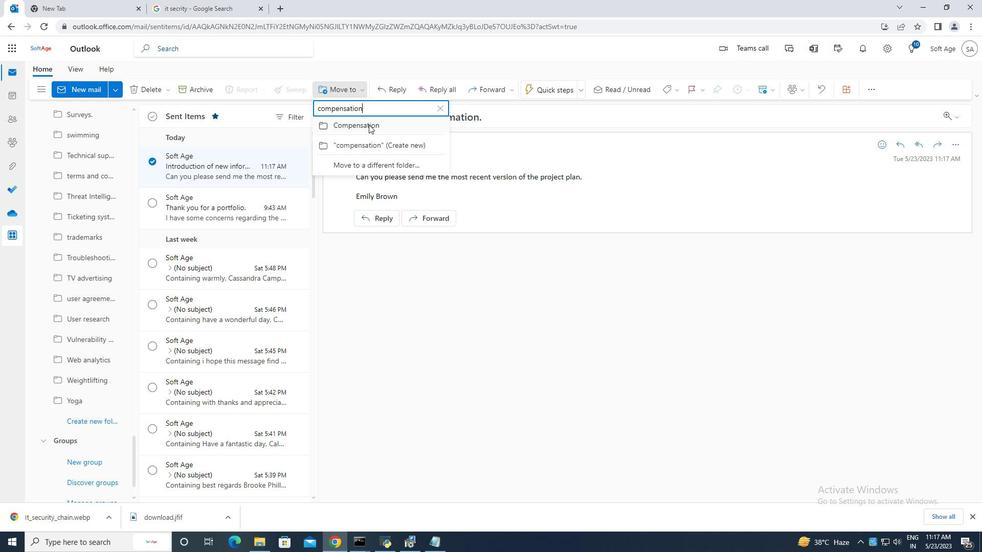 
Action: Mouse moved to (342, 257)
Screenshot: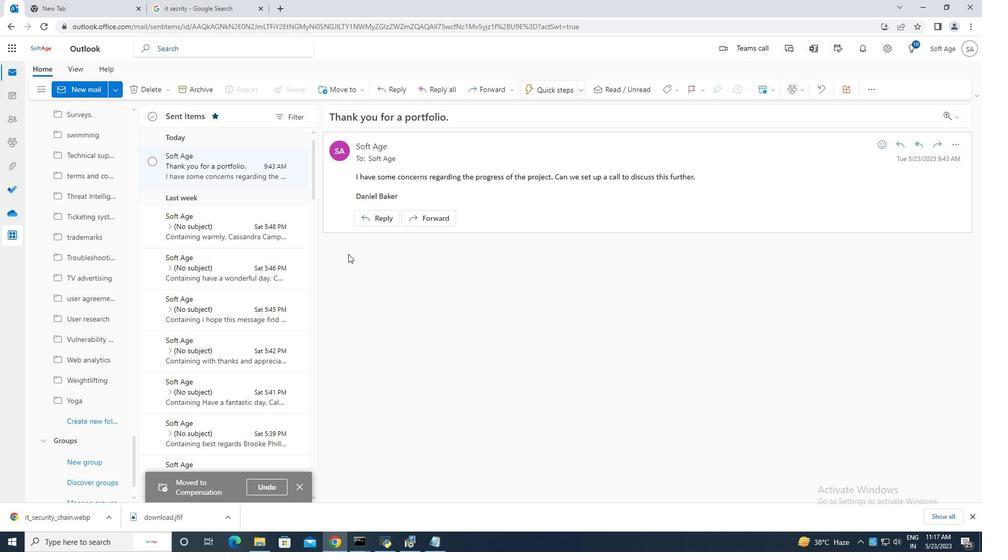 
